 Task: Use the formula "MAKEARRAY" in spreadsheet "Project portfolio".
Action: Mouse moved to (748, 88)
Screenshot: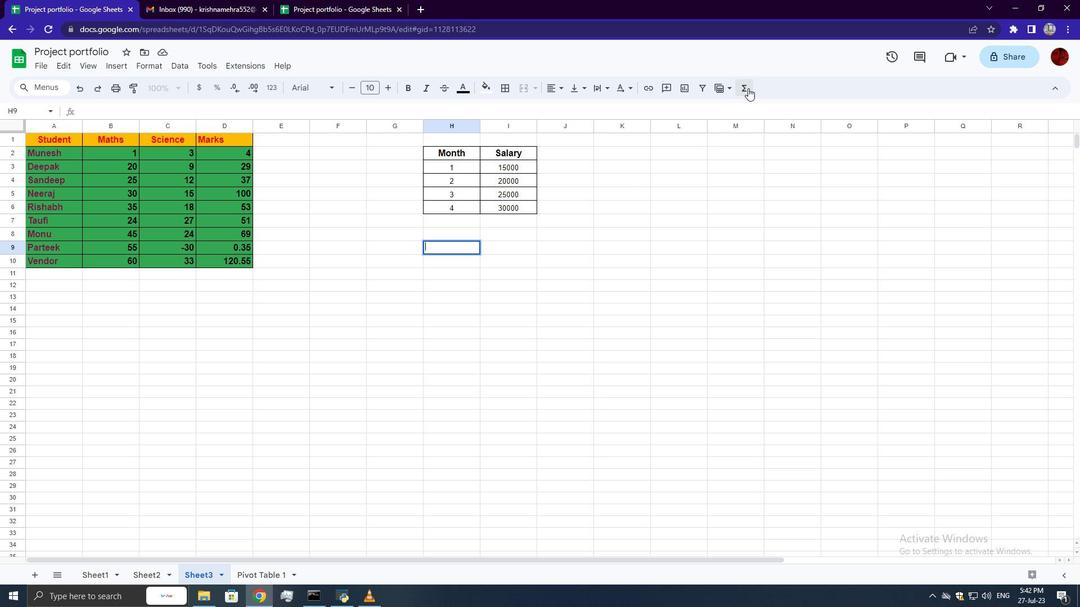 
Action: Mouse pressed left at (748, 88)
Screenshot: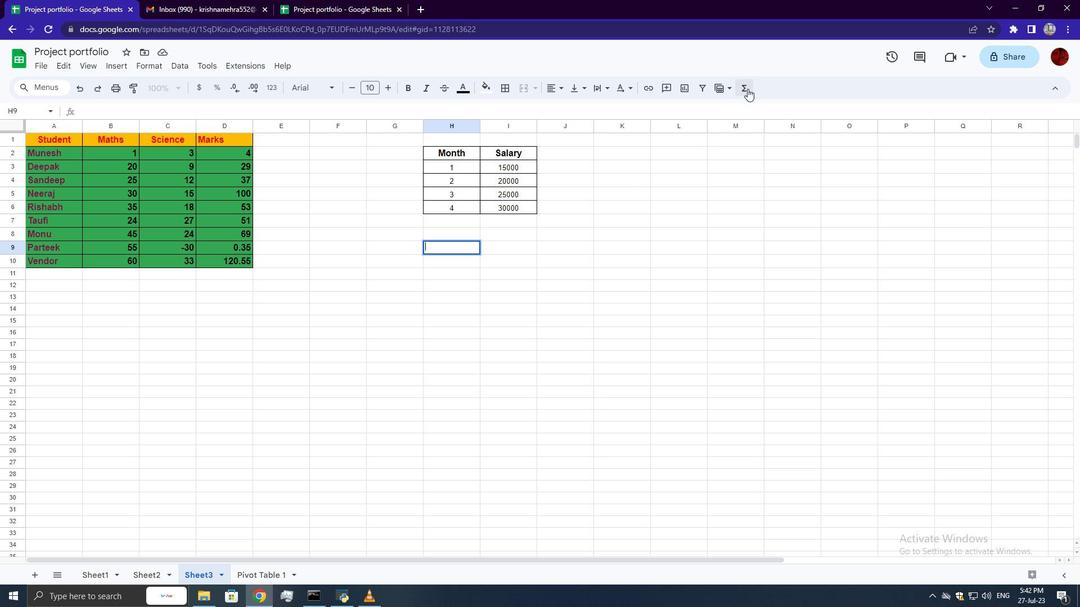 
Action: Mouse moved to (919, 203)
Screenshot: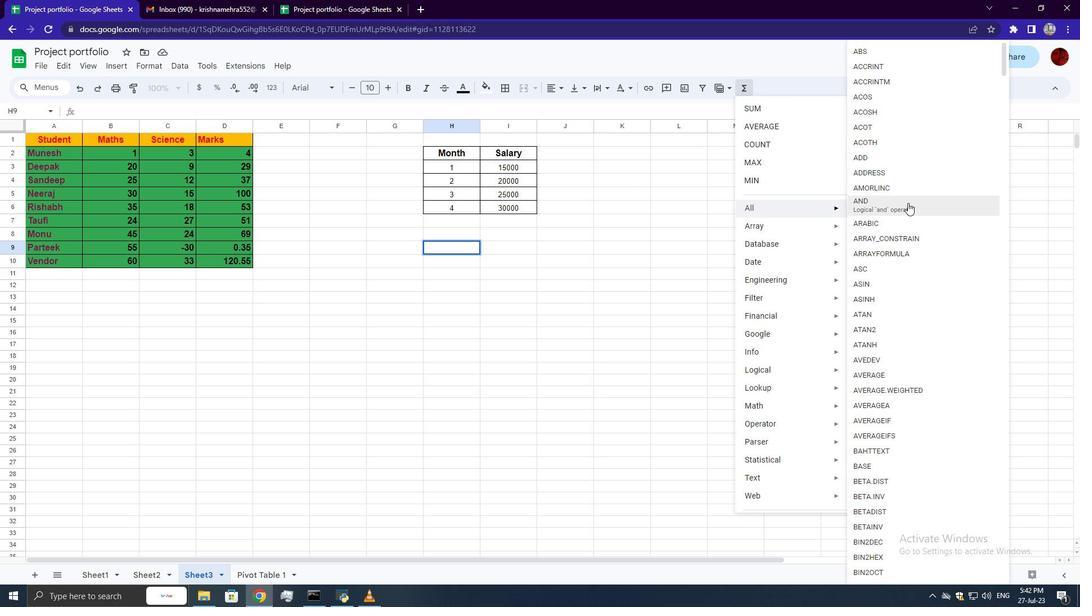 
Action: Mouse scrolled (919, 202) with delta (0, 0)
Screenshot: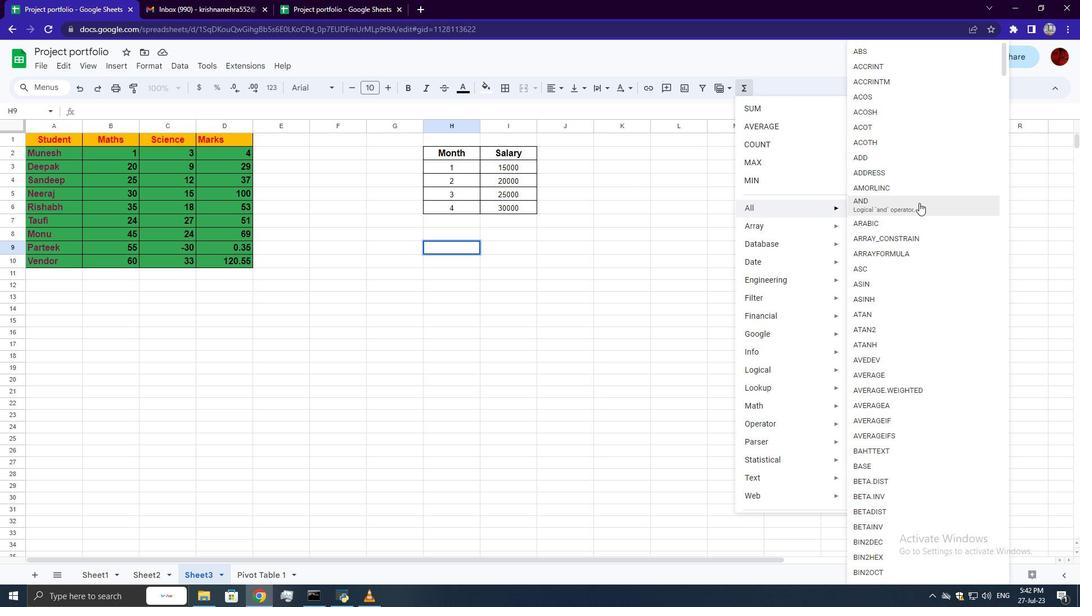 
Action: Mouse scrolled (919, 202) with delta (0, 0)
Screenshot: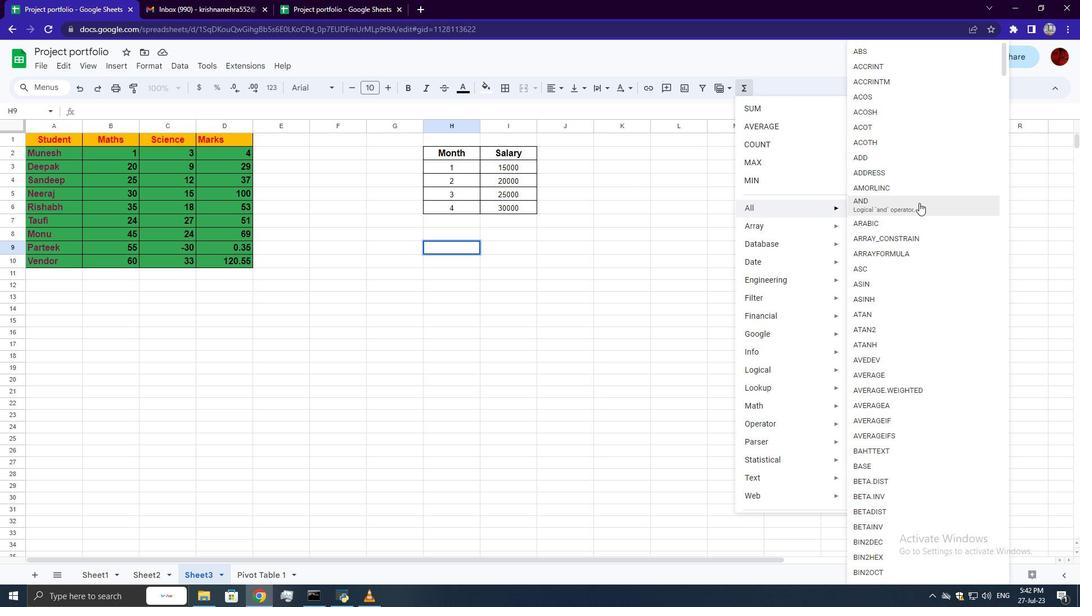 
Action: Mouse scrolled (919, 202) with delta (0, 0)
Screenshot: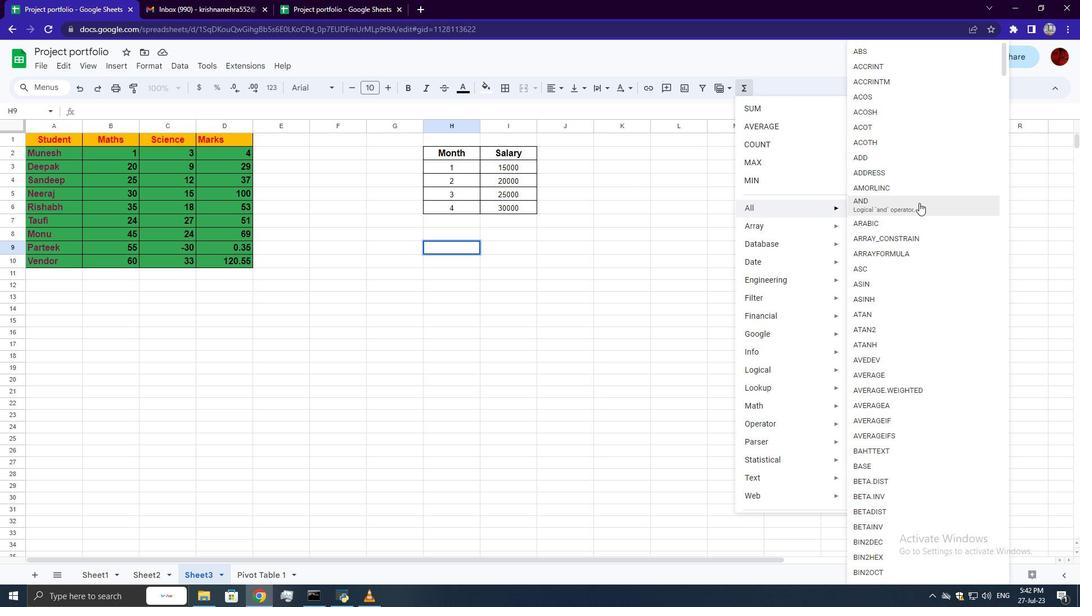 
Action: Mouse scrolled (919, 202) with delta (0, 0)
Screenshot: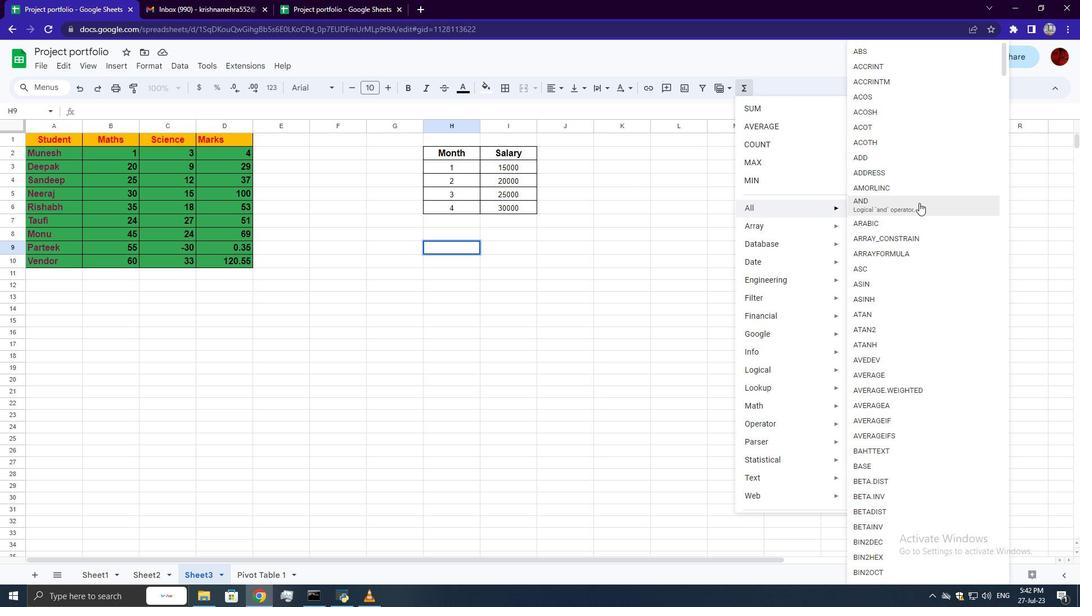 
Action: Mouse scrolled (919, 202) with delta (0, 0)
Screenshot: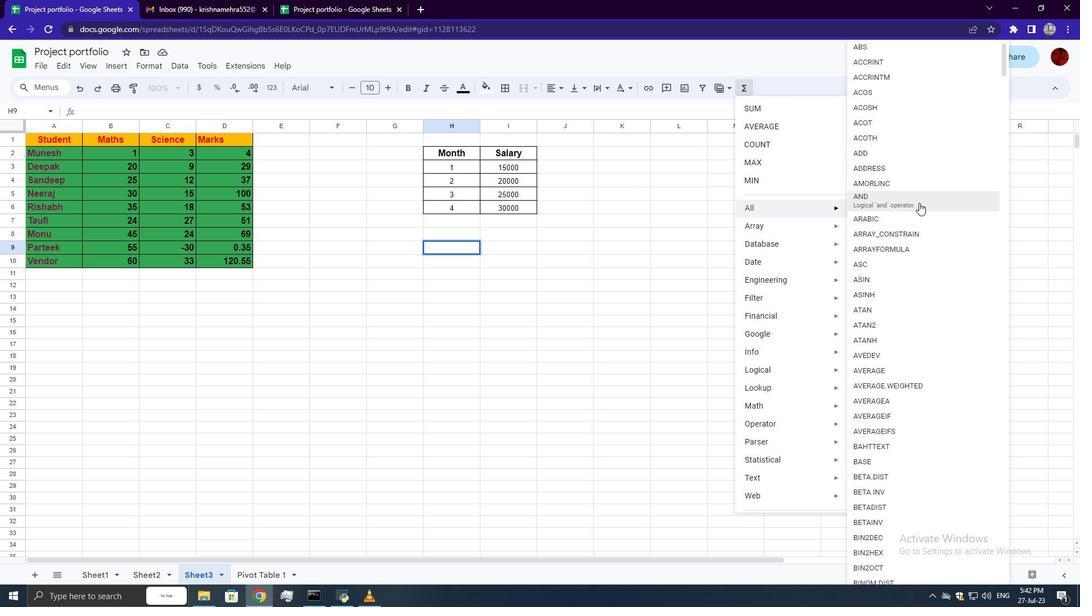 
Action: Mouse scrolled (919, 202) with delta (0, 0)
Screenshot: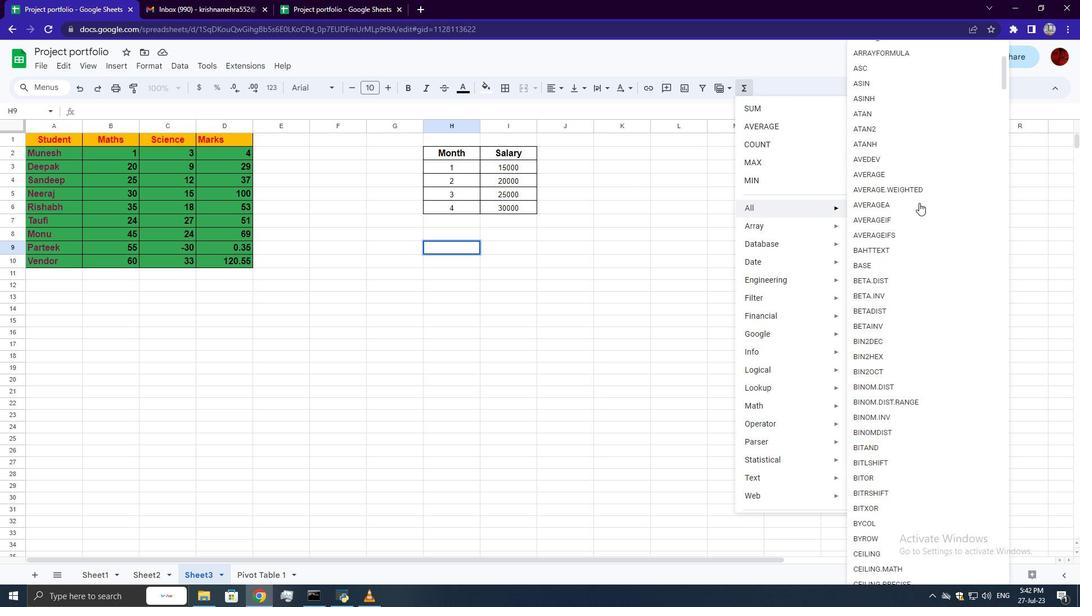 
Action: Mouse scrolled (919, 202) with delta (0, 0)
Screenshot: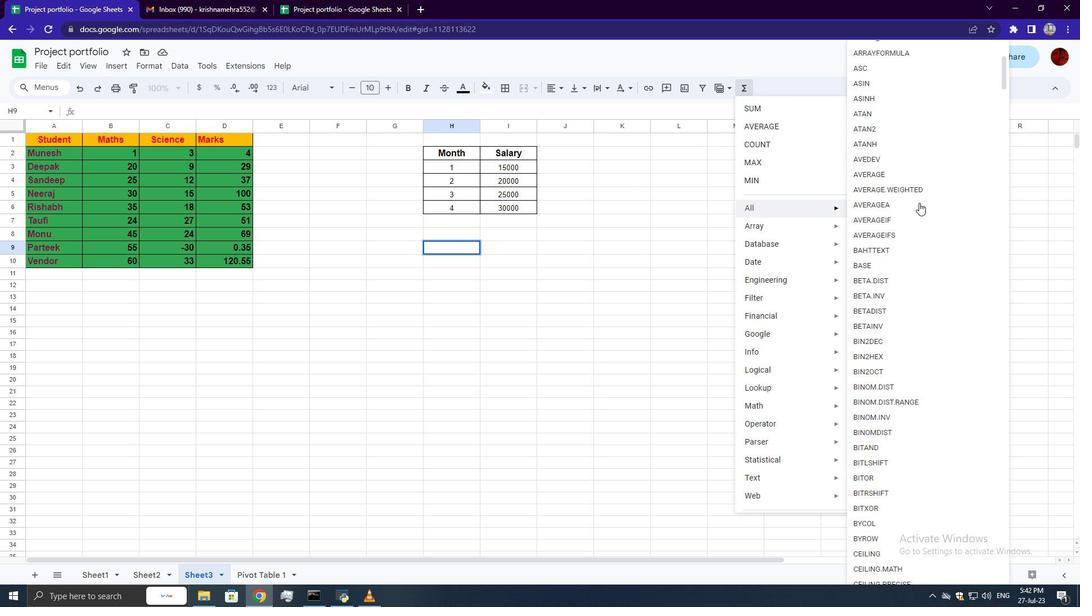 
Action: Mouse moved to (919, 203)
Screenshot: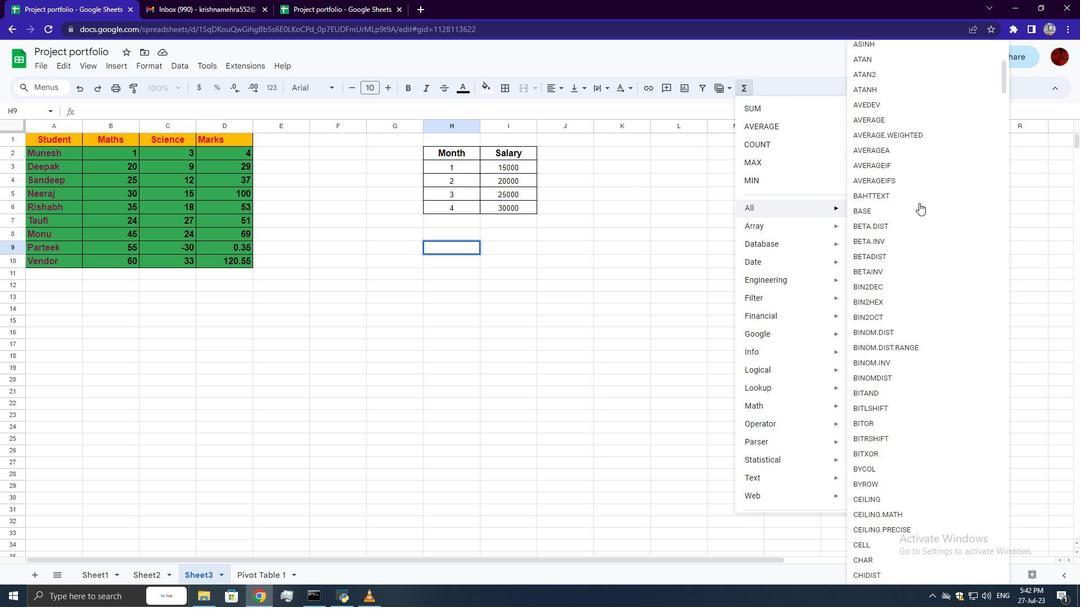 
Action: Mouse scrolled (919, 203) with delta (0, 0)
Screenshot: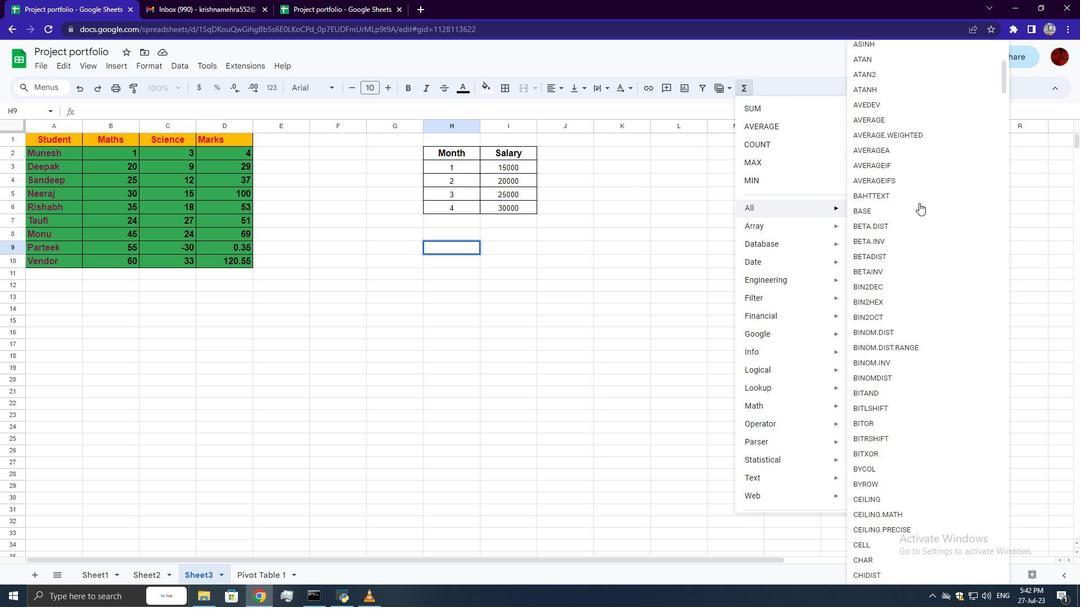 
Action: Mouse scrolled (919, 203) with delta (0, 0)
Screenshot: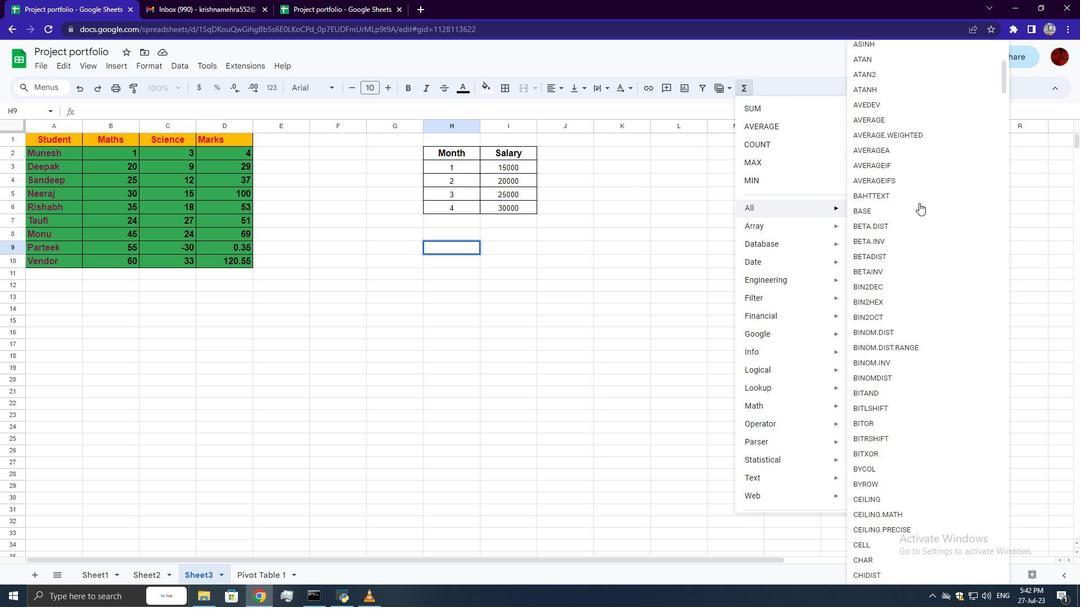 
Action: Mouse scrolled (919, 203) with delta (0, 0)
Screenshot: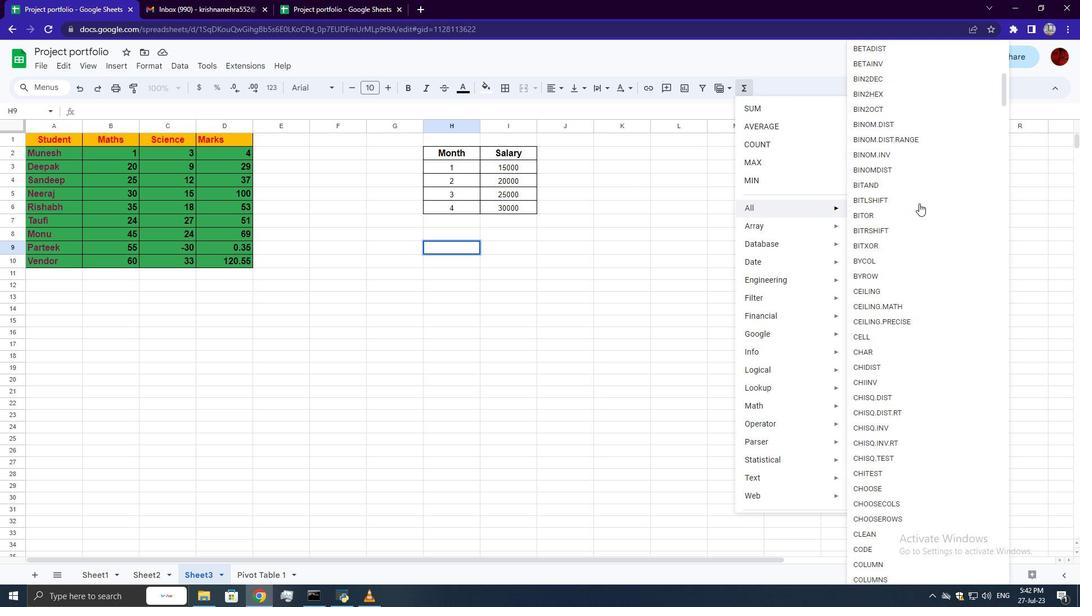 
Action: Mouse scrolled (919, 203) with delta (0, 0)
Screenshot: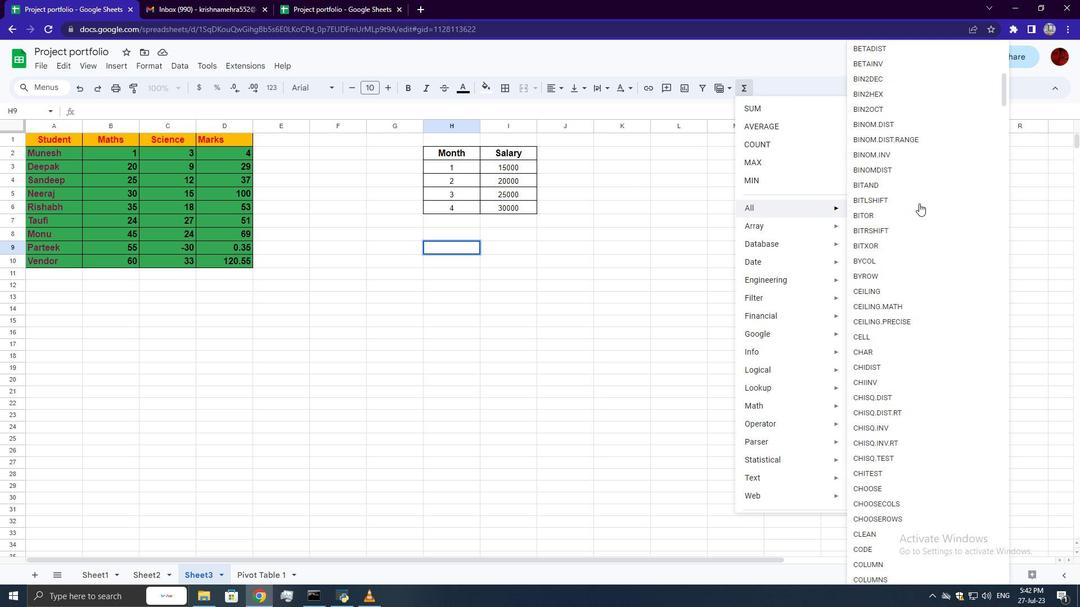 
Action: Mouse scrolled (919, 203) with delta (0, 0)
Screenshot: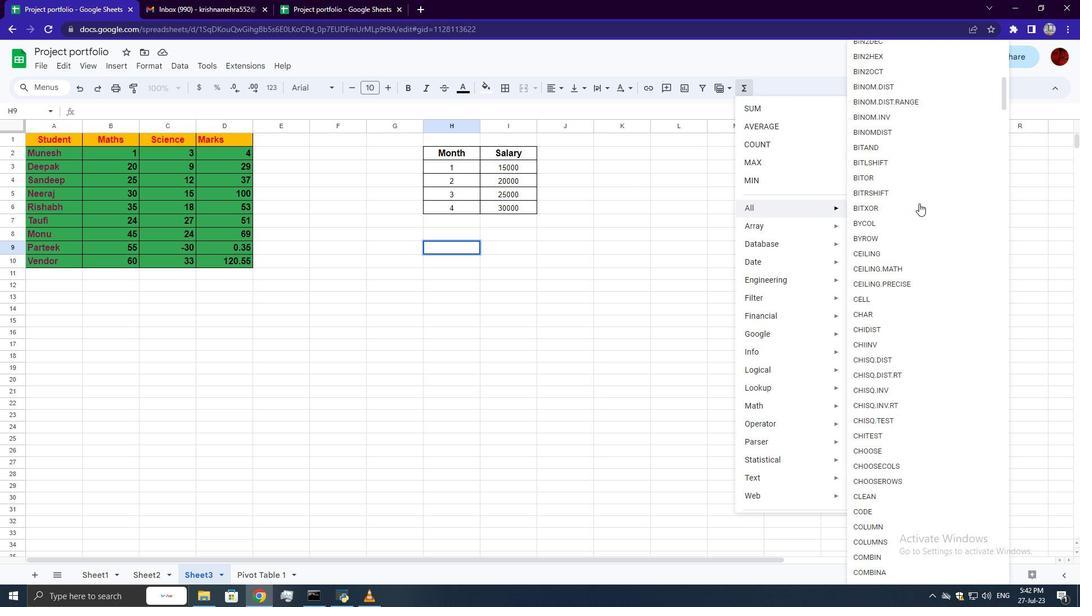 
Action: Mouse scrolled (919, 203) with delta (0, 0)
Screenshot: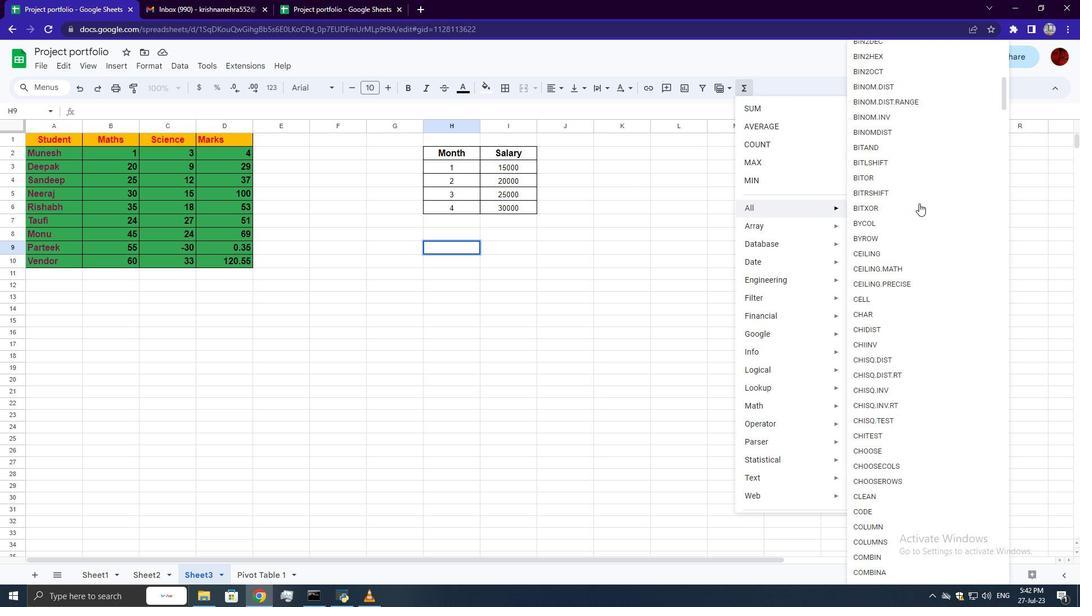 
Action: Mouse scrolled (919, 203) with delta (0, 0)
Screenshot: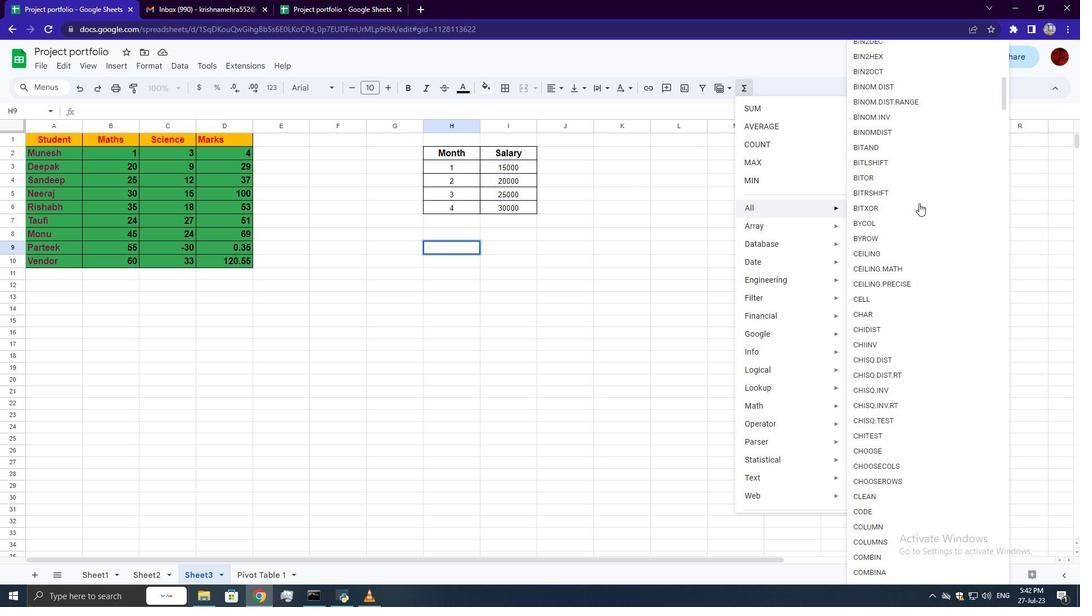 
Action: Mouse scrolled (919, 203) with delta (0, 0)
Screenshot: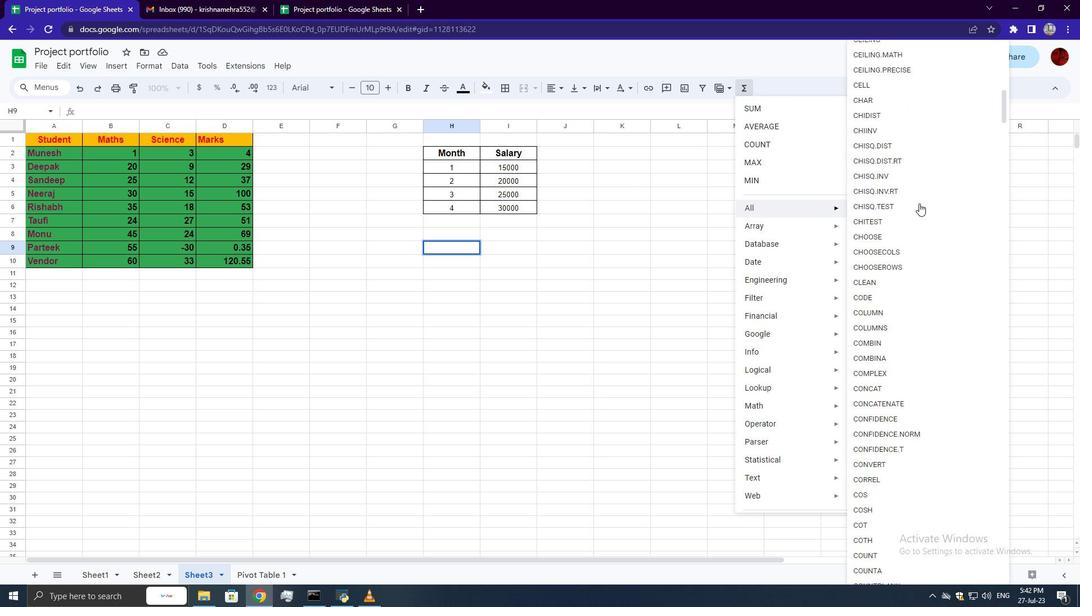 
Action: Mouse scrolled (919, 203) with delta (0, 0)
Screenshot: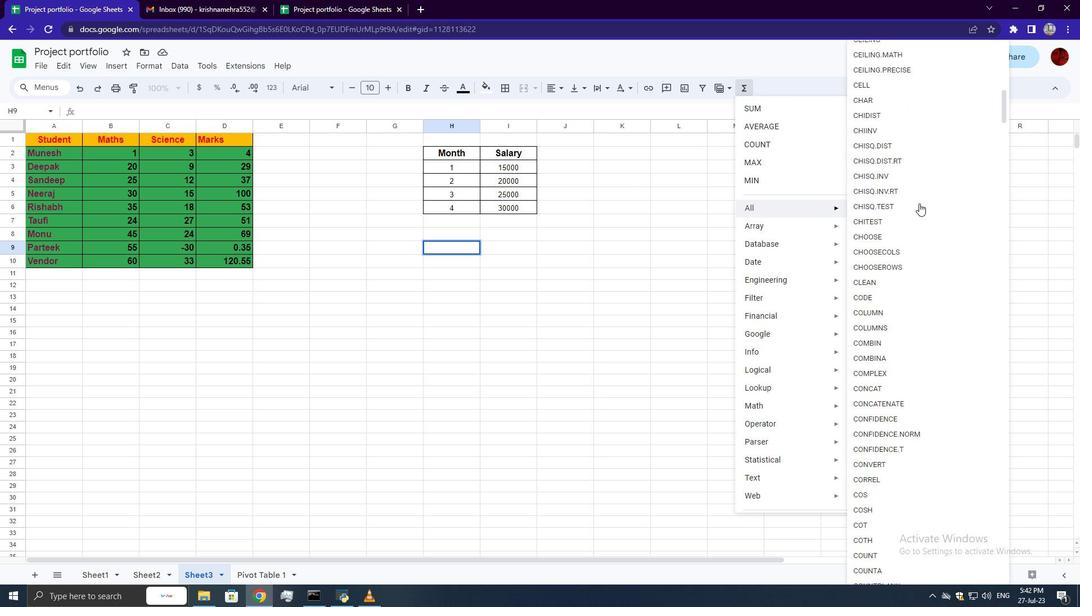 
Action: Mouse scrolled (919, 203) with delta (0, 0)
Screenshot: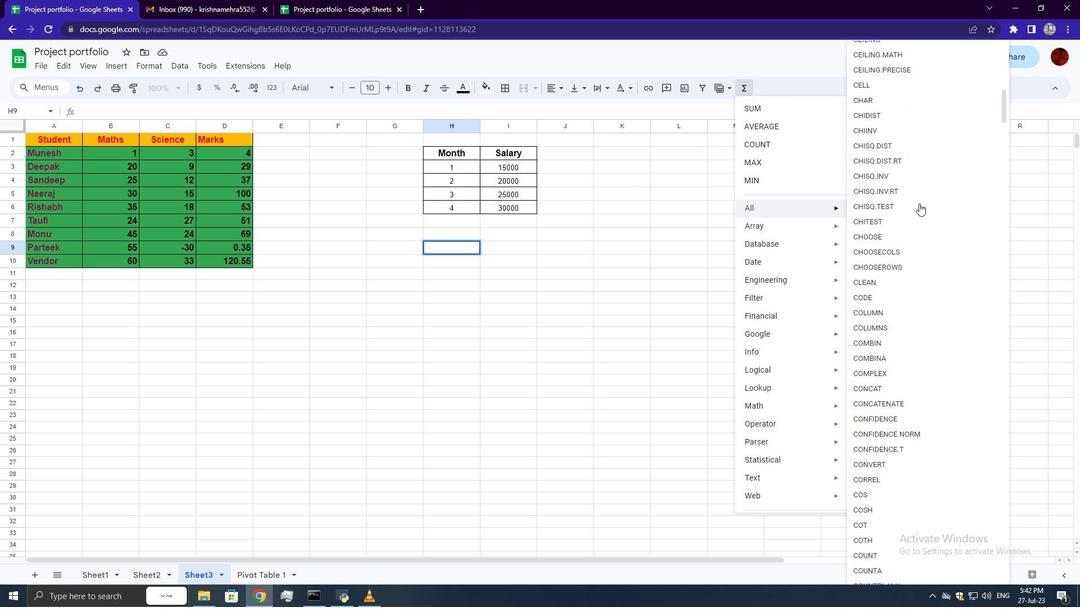 
Action: Mouse scrolled (919, 203) with delta (0, 0)
Screenshot: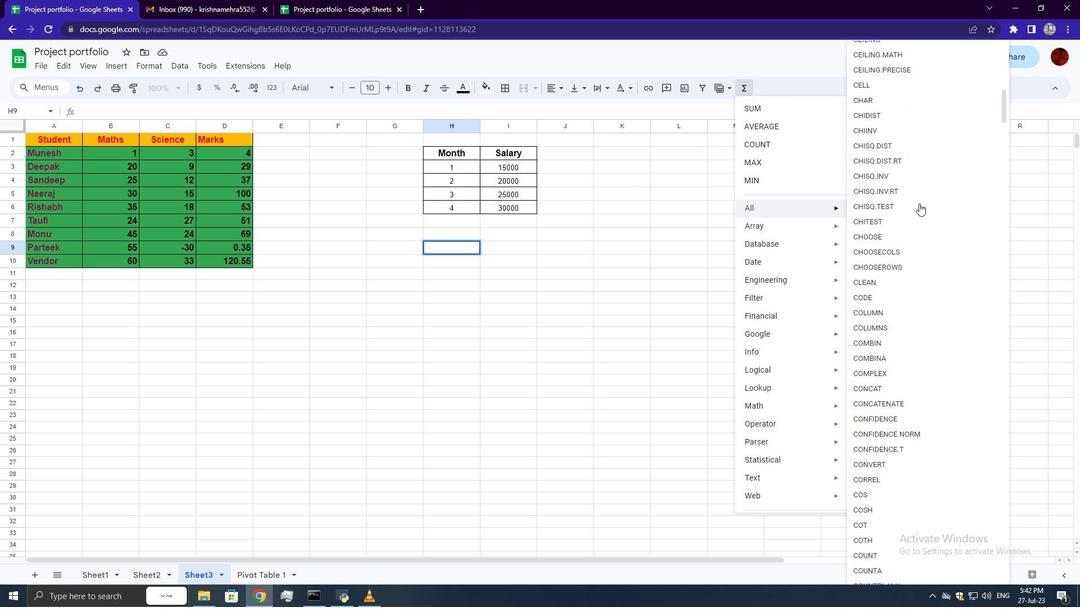 
Action: Mouse scrolled (919, 203) with delta (0, 0)
Screenshot: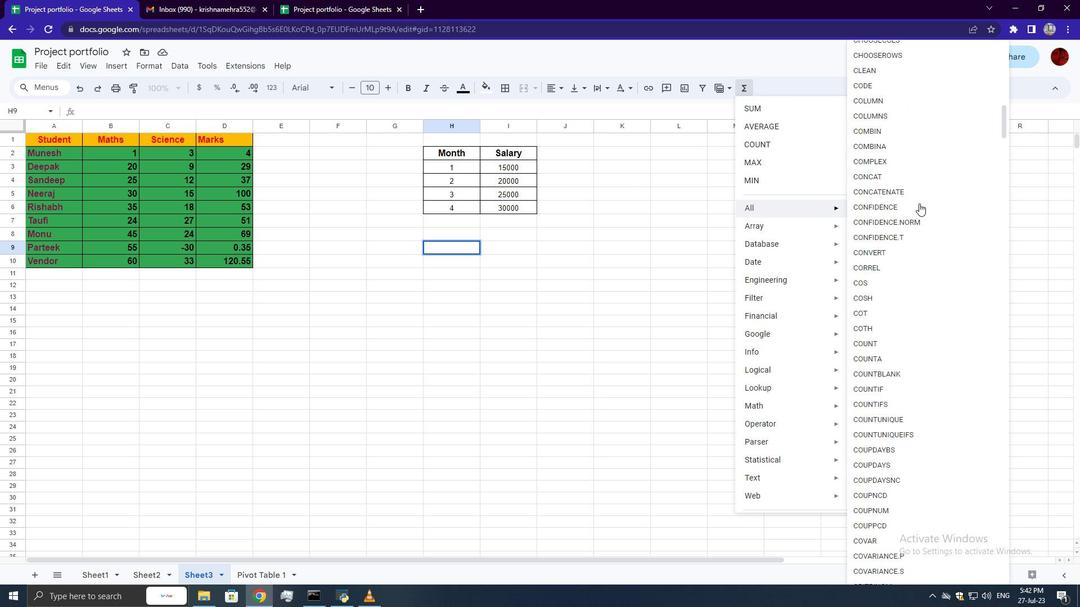 
Action: Mouse scrolled (919, 203) with delta (0, 0)
Screenshot: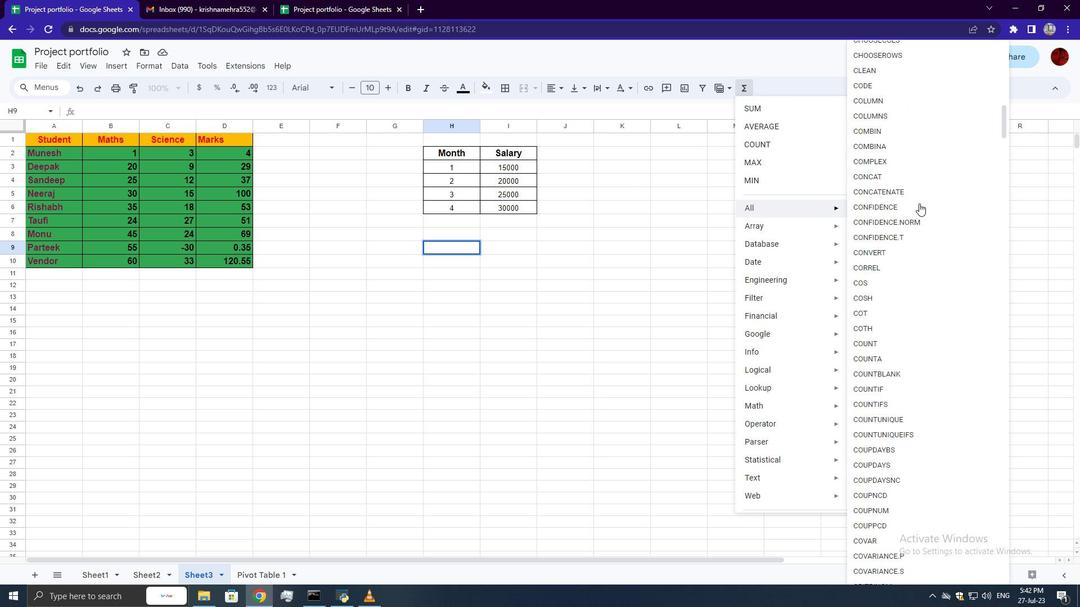 
Action: Mouse scrolled (919, 203) with delta (0, 0)
Screenshot: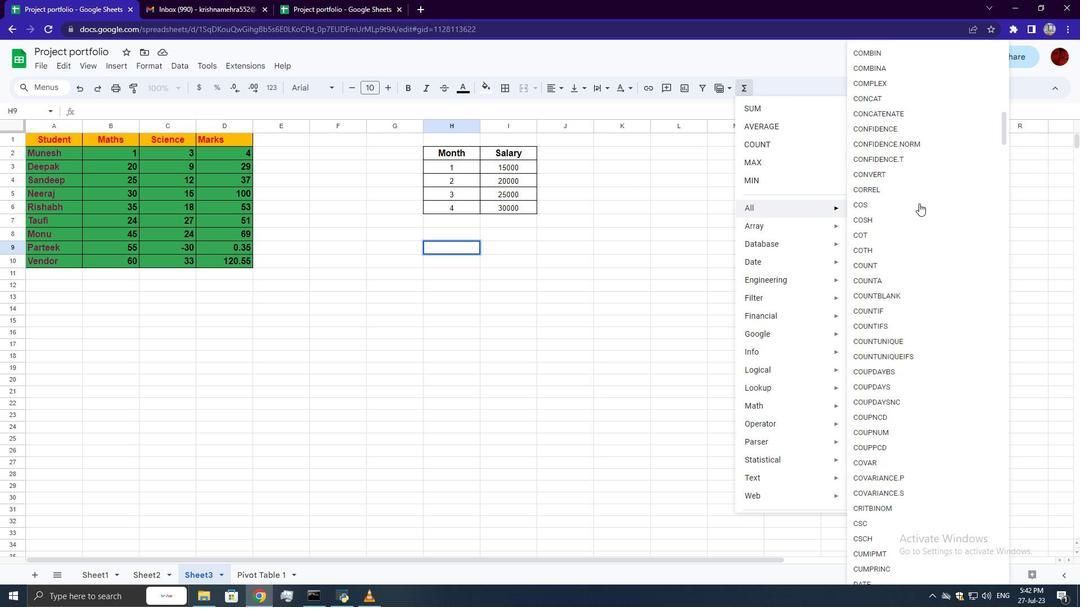 
Action: Mouse scrolled (919, 203) with delta (0, 0)
Screenshot: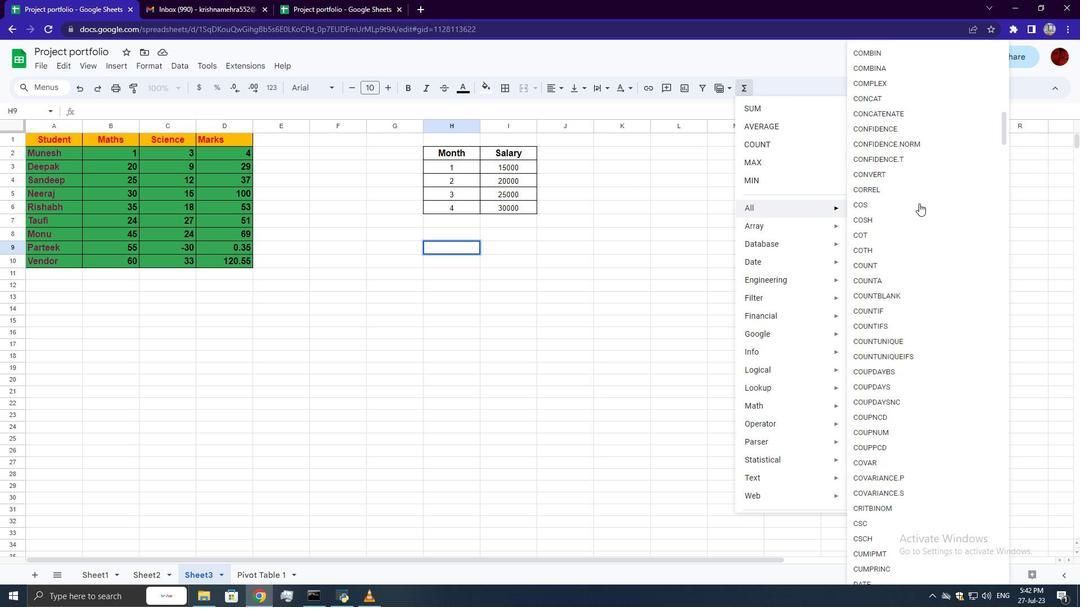 
Action: Mouse scrolled (919, 203) with delta (0, 0)
Screenshot: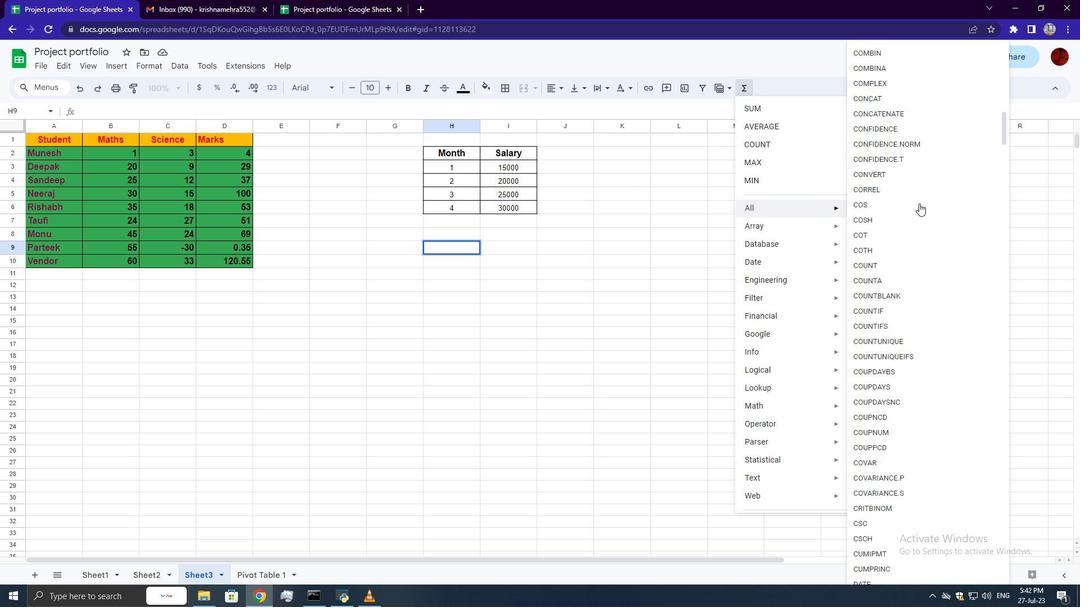 
Action: Mouse scrolled (919, 203) with delta (0, 0)
Screenshot: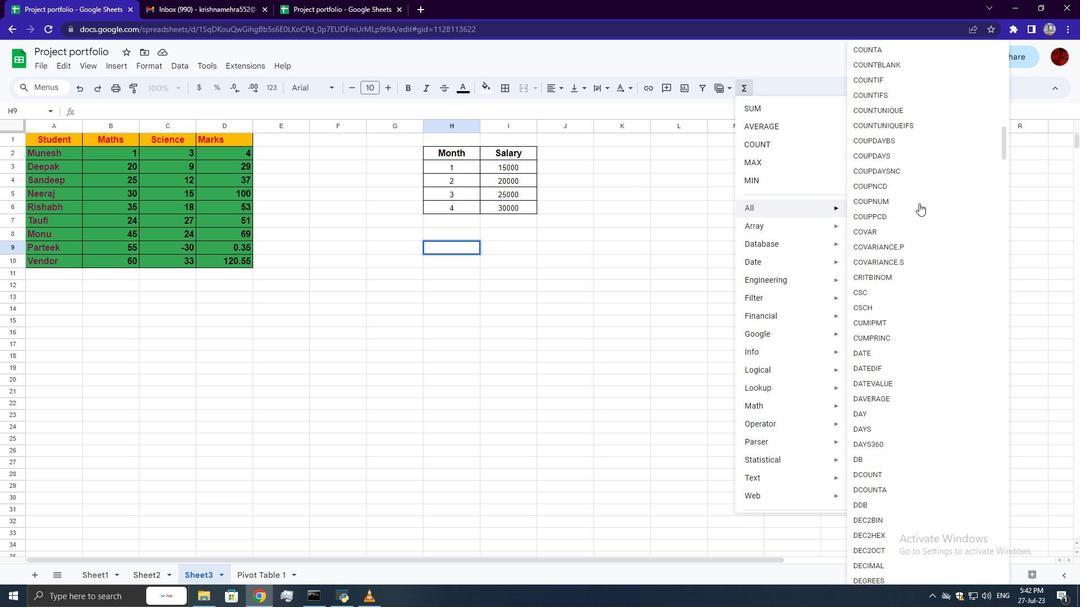 
Action: Mouse scrolled (919, 203) with delta (0, 0)
Screenshot: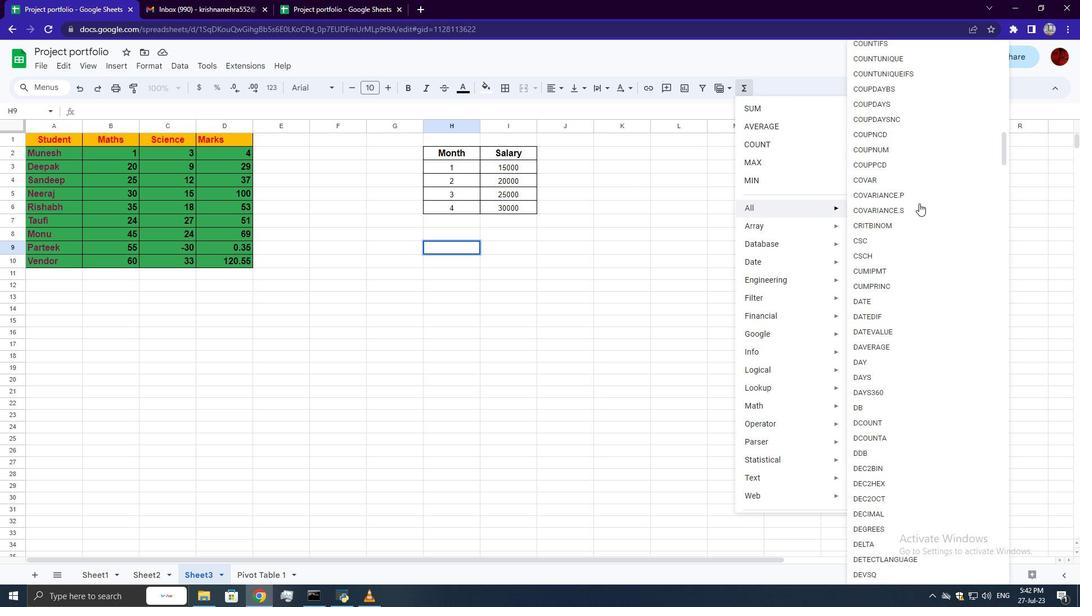 
Action: Mouse scrolled (919, 203) with delta (0, 0)
Screenshot: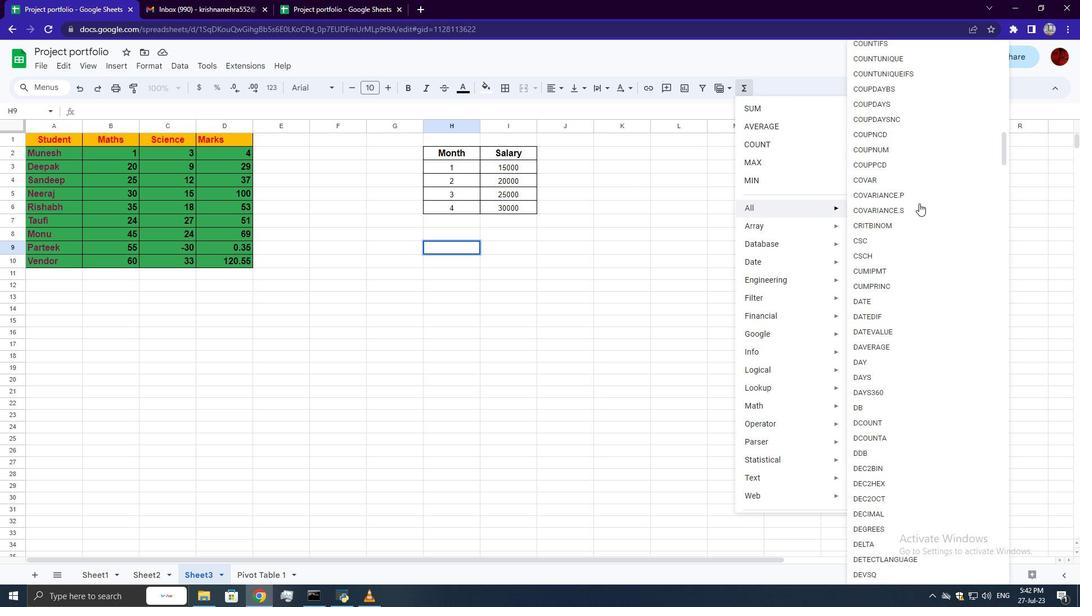 
Action: Mouse scrolled (919, 203) with delta (0, 0)
Screenshot: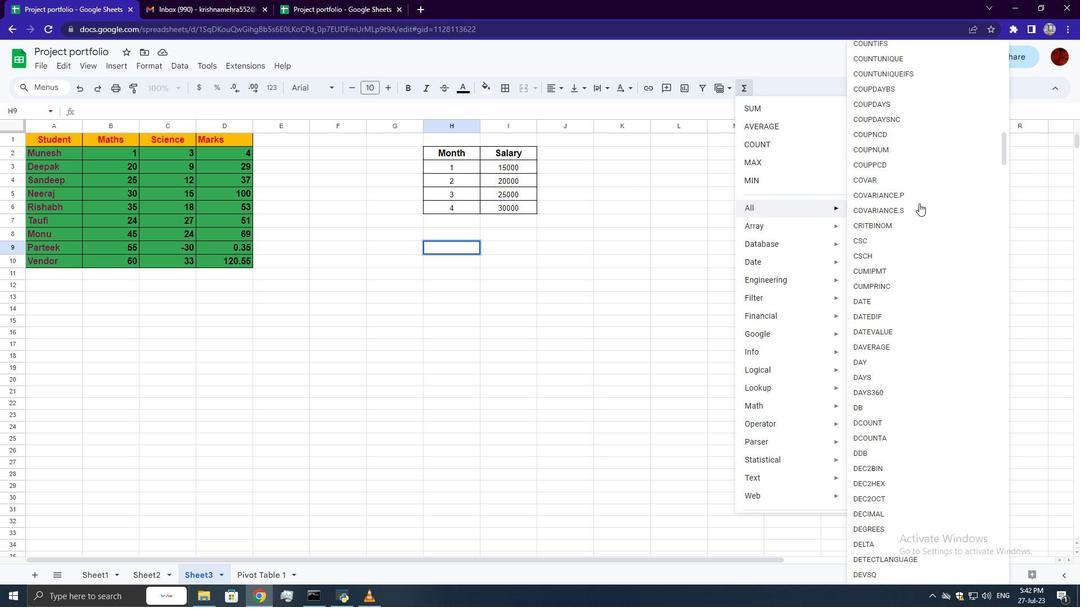 
Action: Mouse scrolled (919, 203) with delta (0, 0)
Screenshot: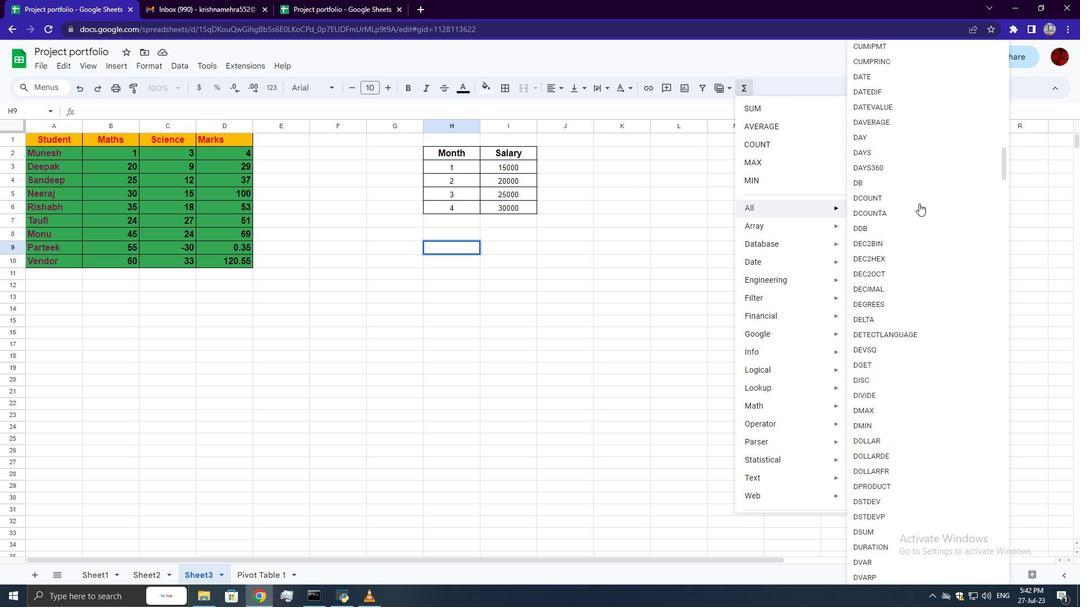 
Action: Mouse scrolled (919, 203) with delta (0, 0)
Screenshot: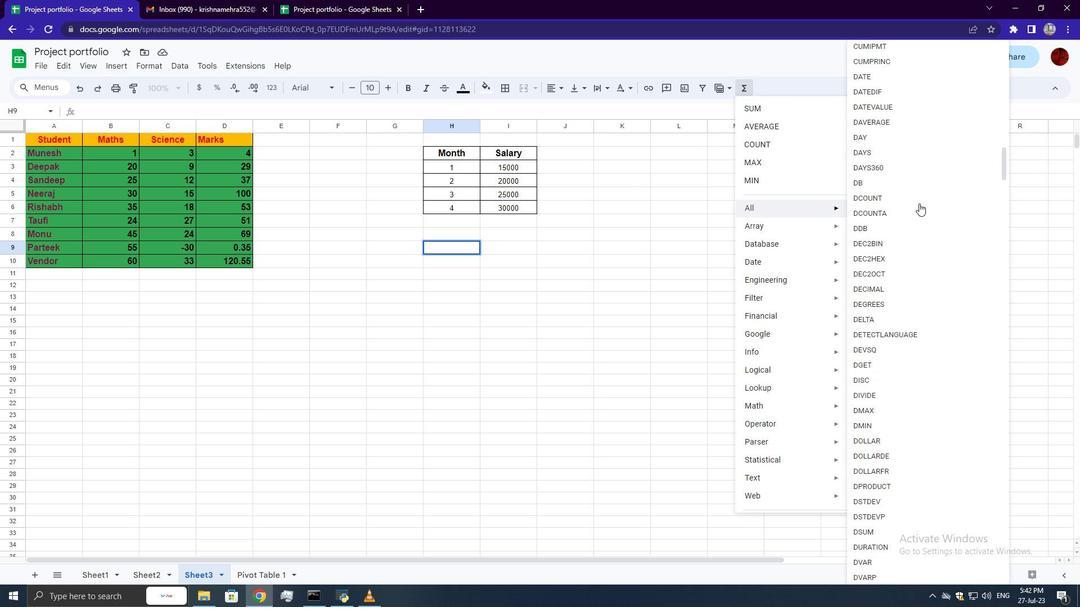 
Action: Mouse scrolled (919, 203) with delta (0, 0)
Screenshot: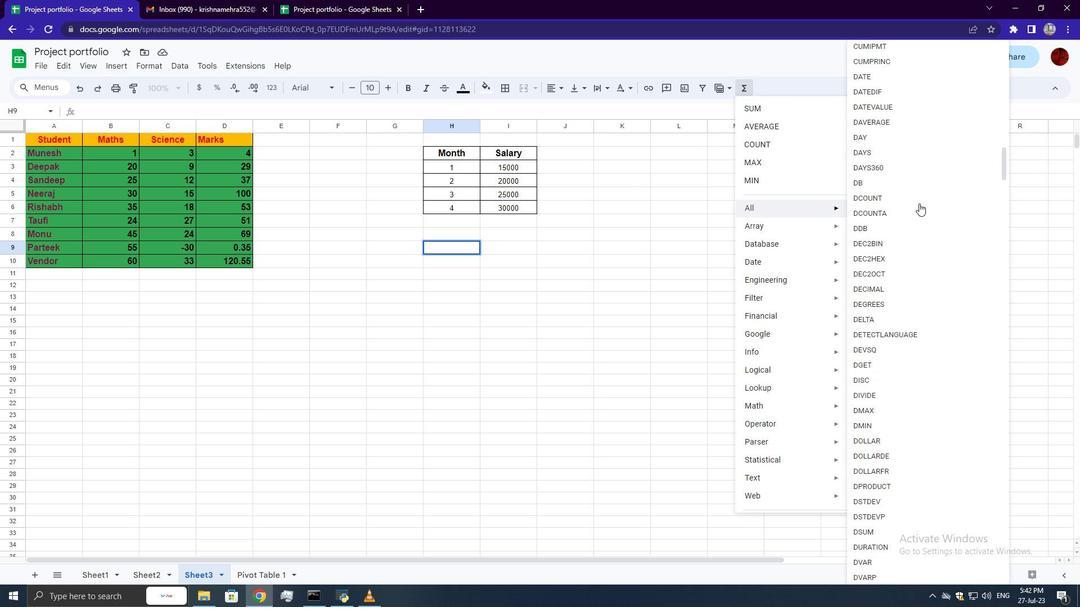 
Action: Mouse scrolled (919, 203) with delta (0, 0)
Screenshot: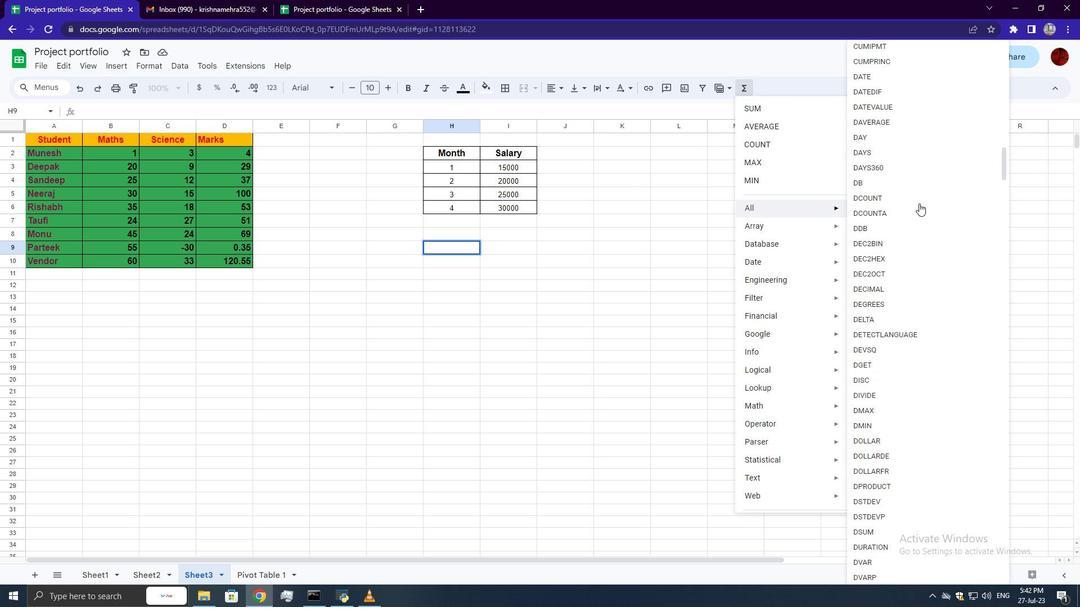 
Action: Mouse scrolled (919, 203) with delta (0, 0)
Screenshot: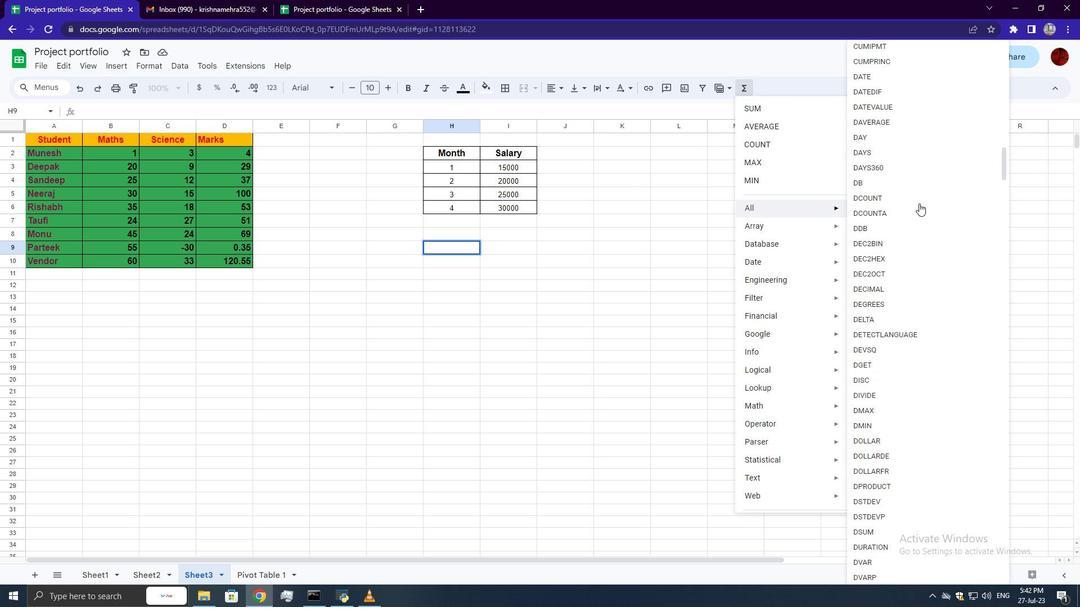 
Action: Mouse scrolled (919, 203) with delta (0, 0)
Screenshot: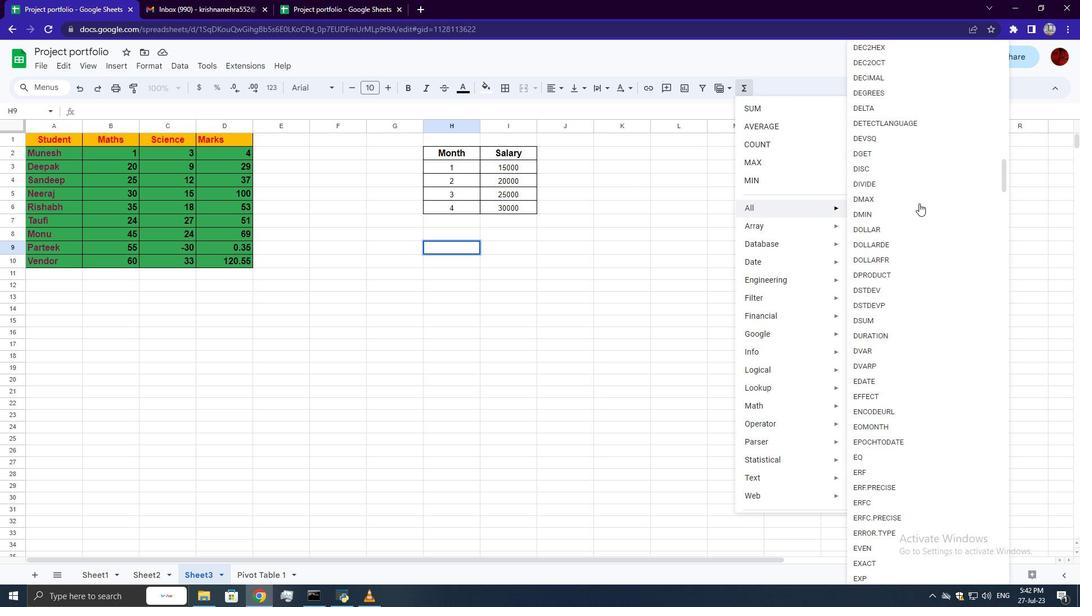 
Action: Mouse scrolled (919, 203) with delta (0, 0)
Screenshot: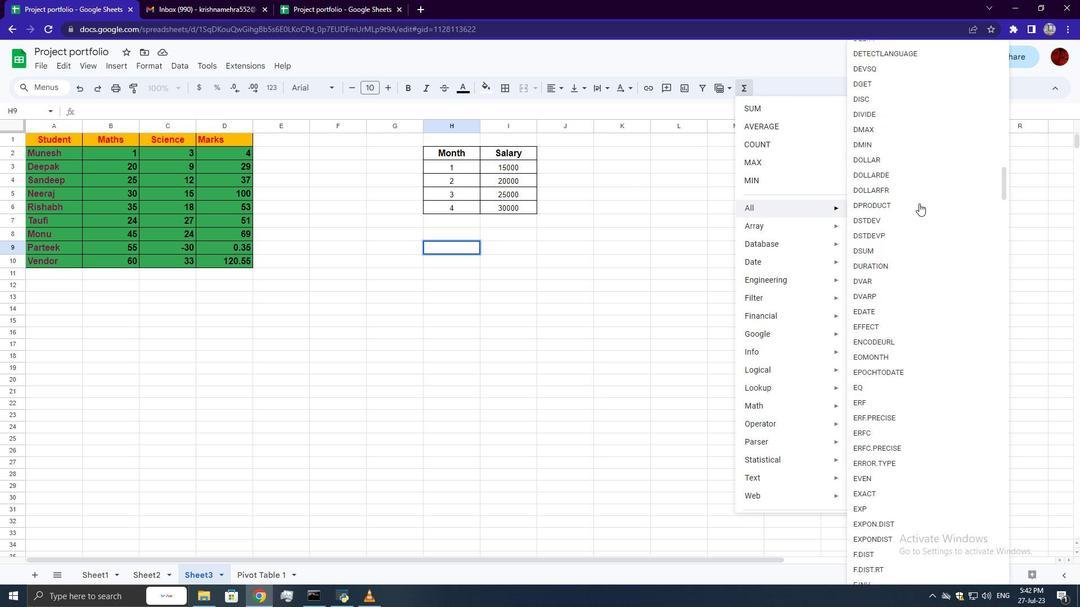 
Action: Mouse scrolled (919, 203) with delta (0, 0)
Screenshot: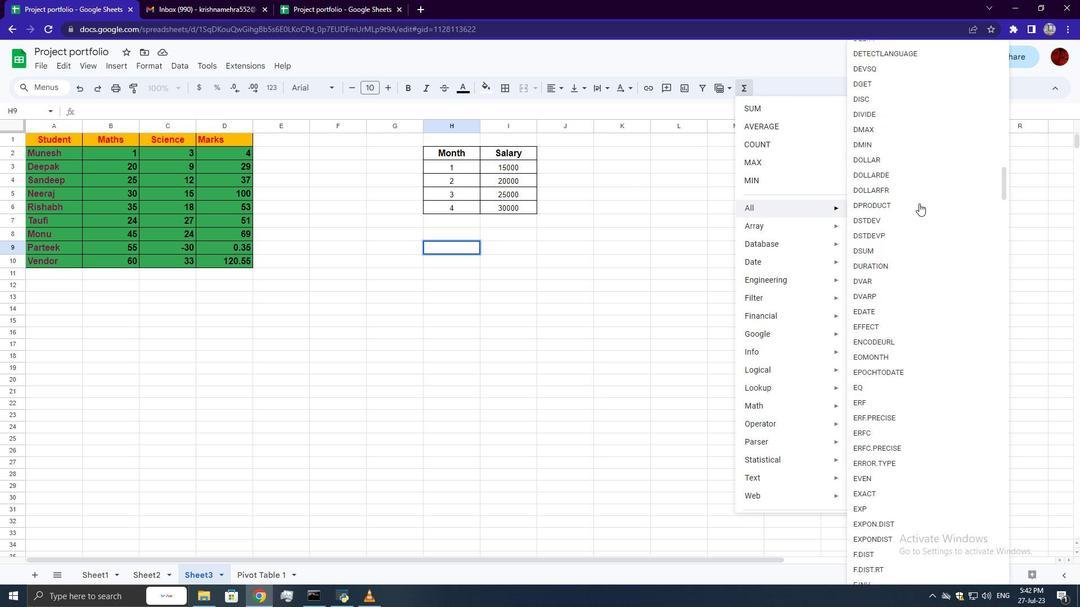 
Action: Mouse scrolled (919, 203) with delta (0, 0)
Screenshot: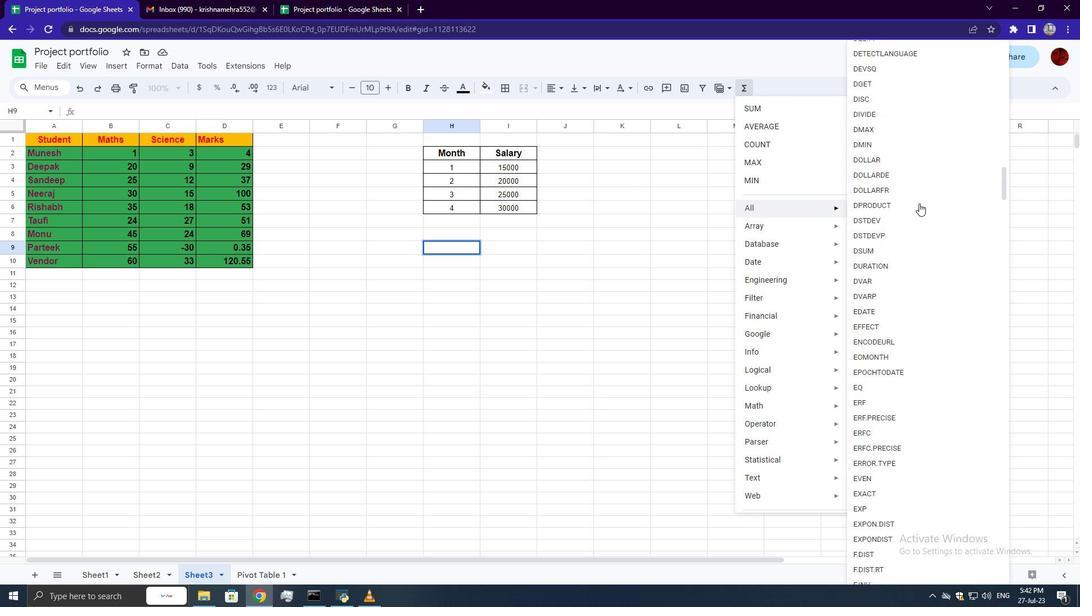 
Action: Mouse scrolled (919, 203) with delta (0, 0)
Screenshot: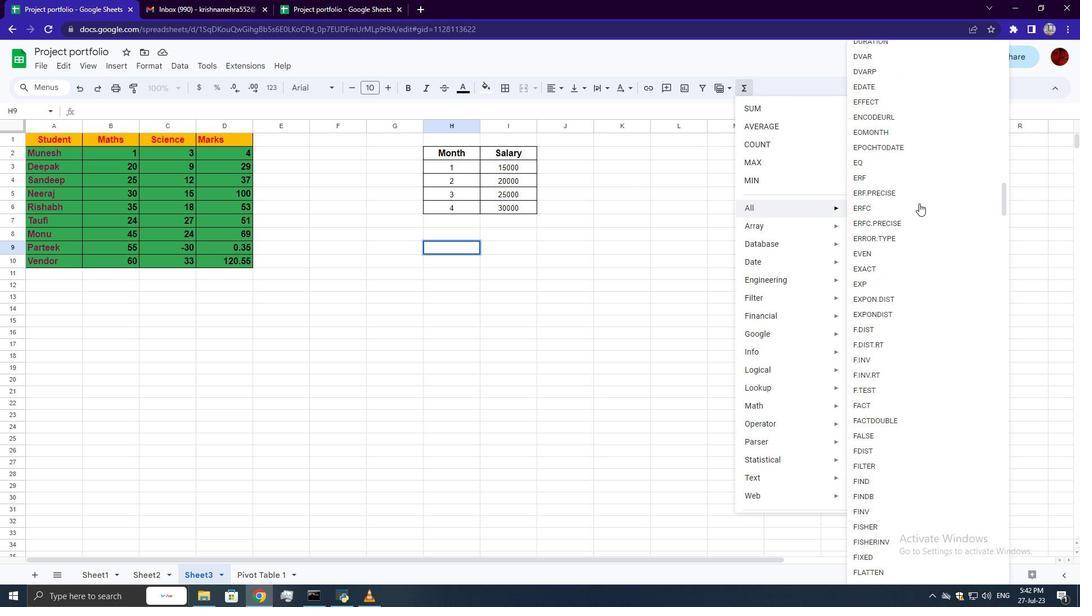 
Action: Mouse scrolled (919, 203) with delta (0, 0)
Screenshot: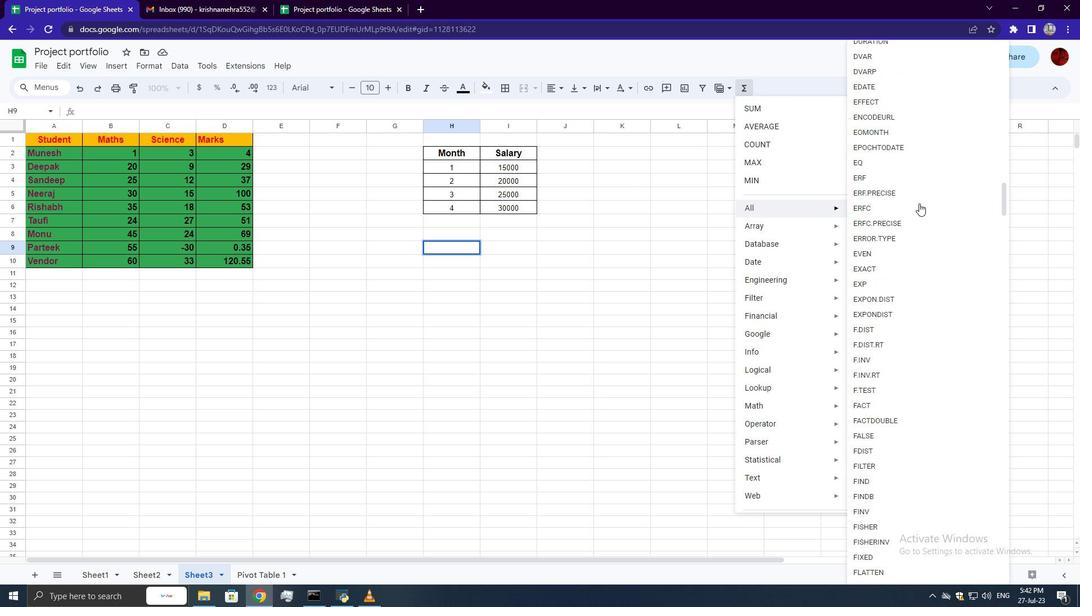 
Action: Mouse scrolled (919, 203) with delta (0, 0)
Screenshot: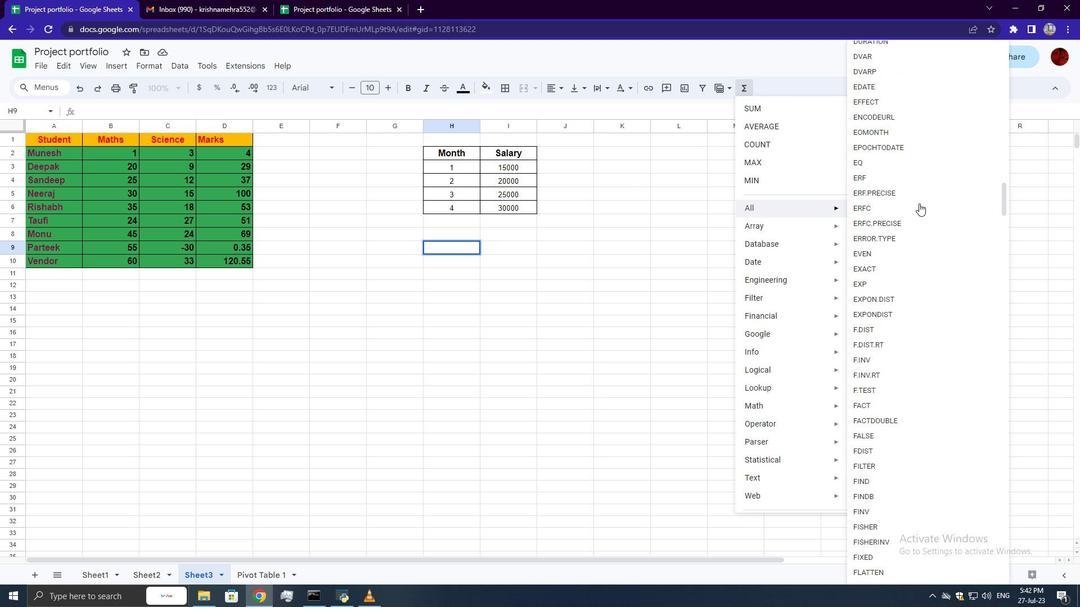 
Action: Mouse scrolled (919, 203) with delta (0, 0)
Screenshot: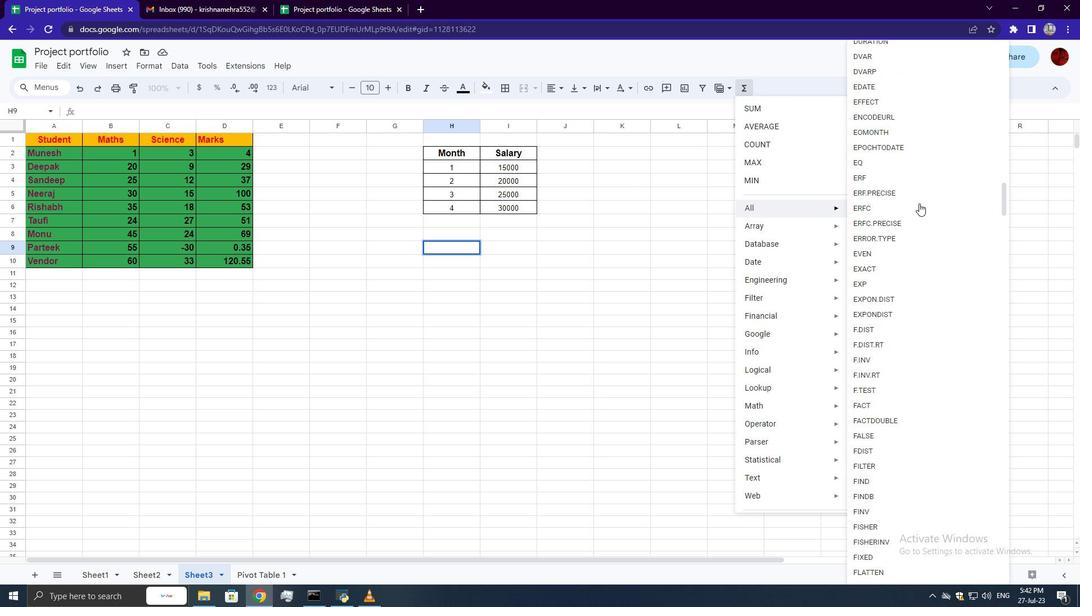 
Action: Mouse scrolled (919, 203) with delta (0, 0)
Screenshot: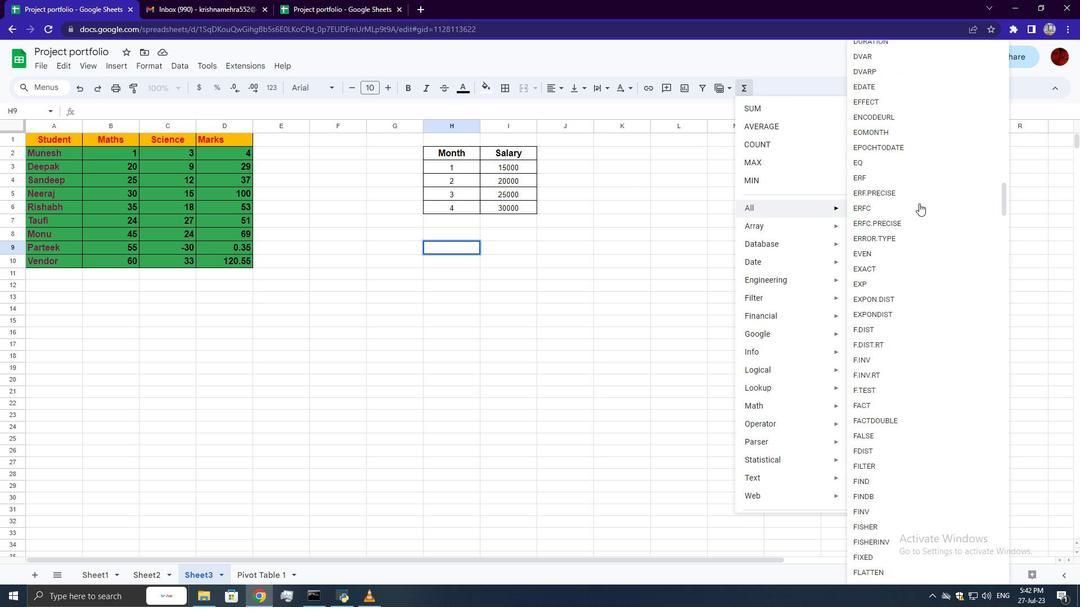 
Action: Mouse scrolled (919, 203) with delta (0, 0)
Screenshot: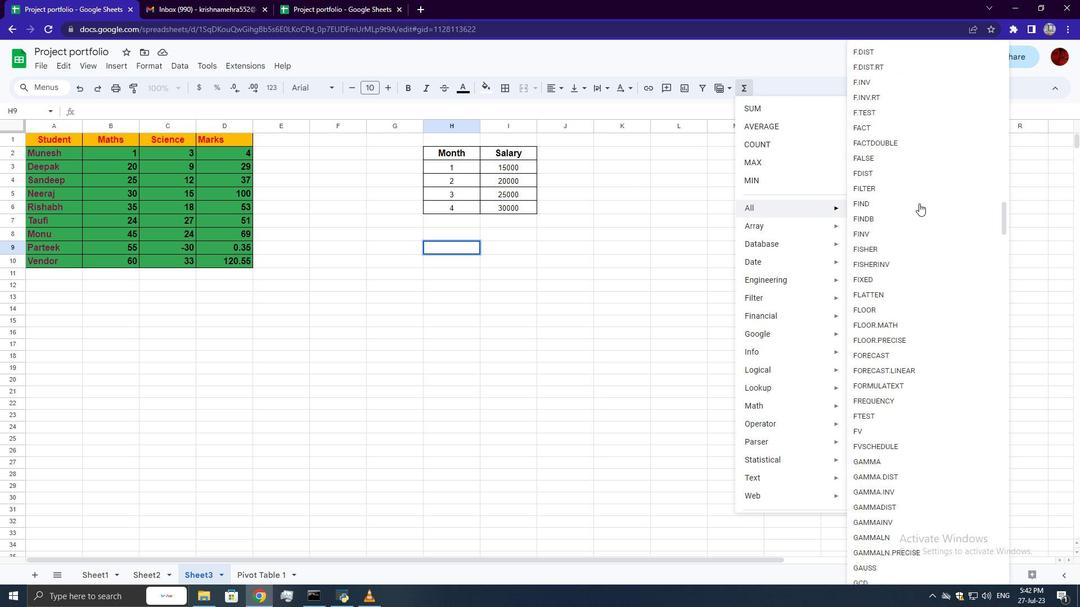 
Action: Mouse scrolled (919, 203) with delta (0, 0)
Screenshot: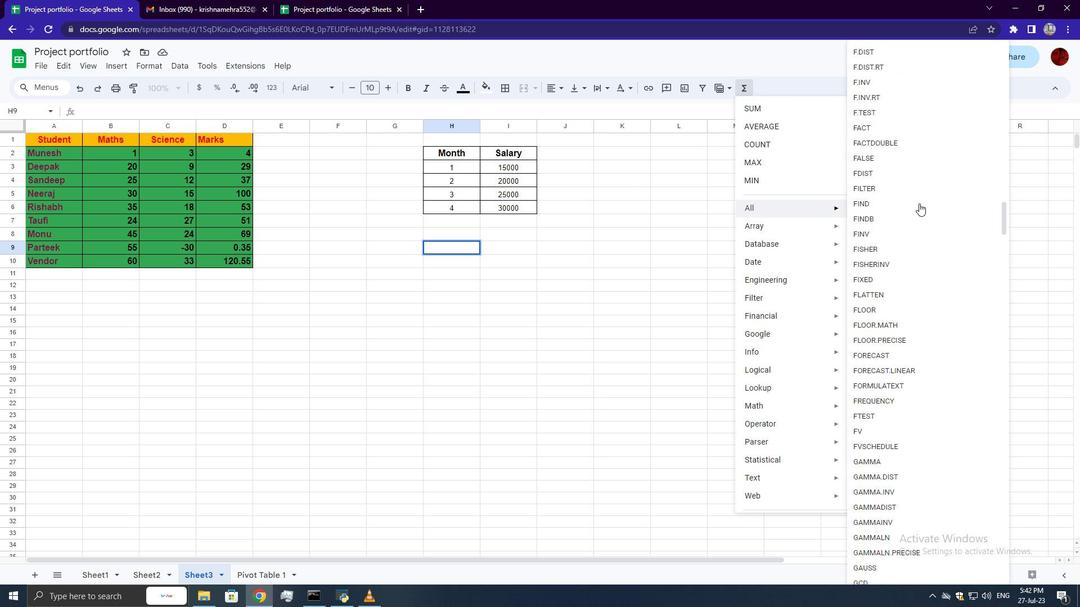 
Action: Mouse scrolled (919, 203) with delta (0, 0)
Screenshot: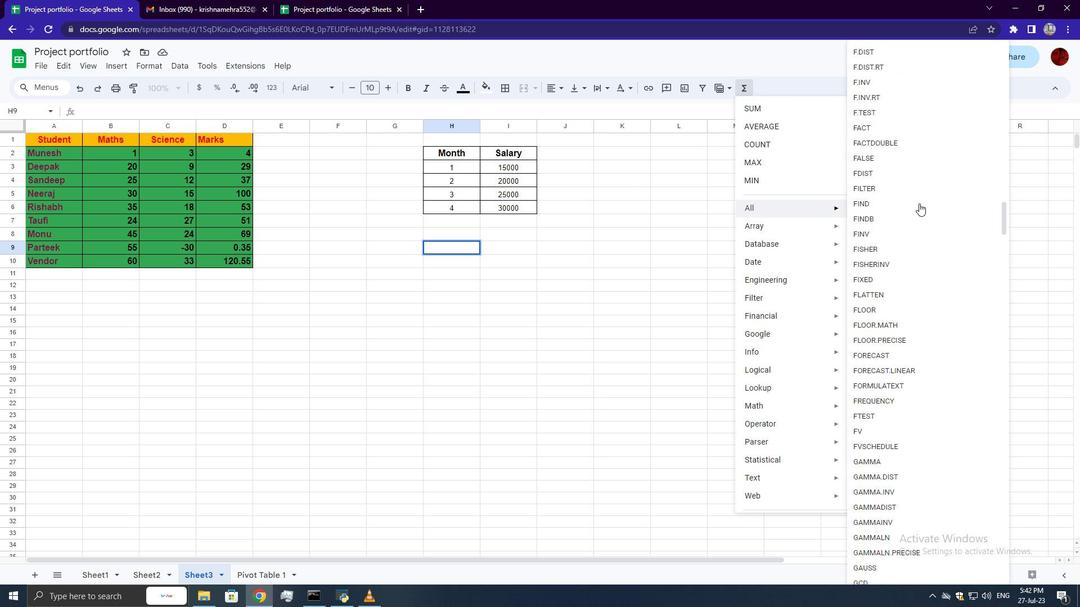 
Action: Mouse scrolled (919, 203) with delta (0, 0)
Screenshot: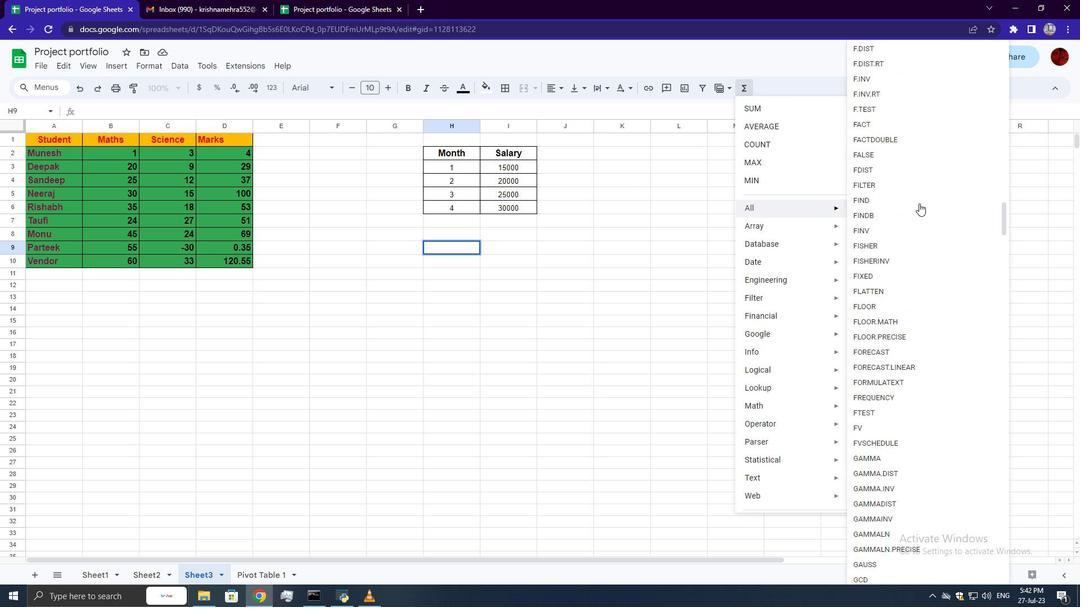 
Action: Mouse scrolled (919, 203) with delta (0, 0)
Screenshot: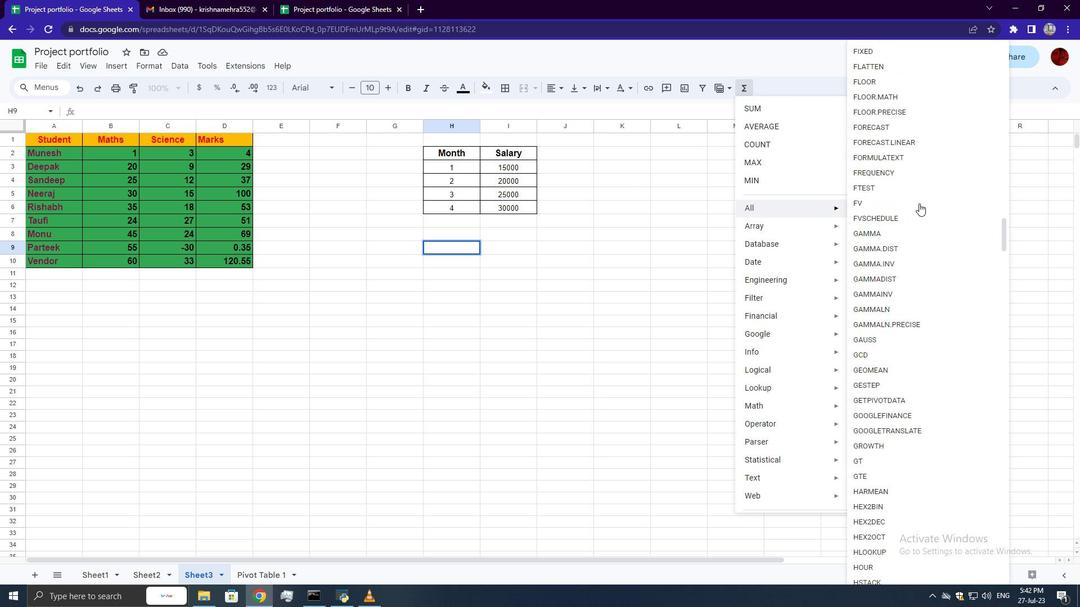 
Action: Mouse scrolled (919, 203) with delta (0, 0)
Screenshot: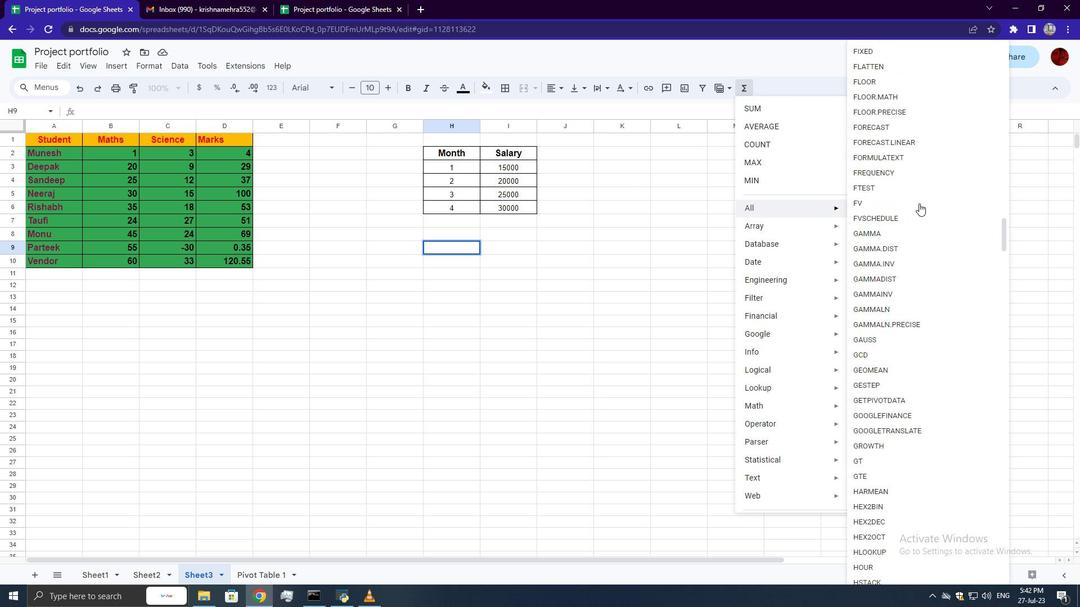 
Action: Mouse scrolled (919, 203) with delta (0, 0)
Screenshot: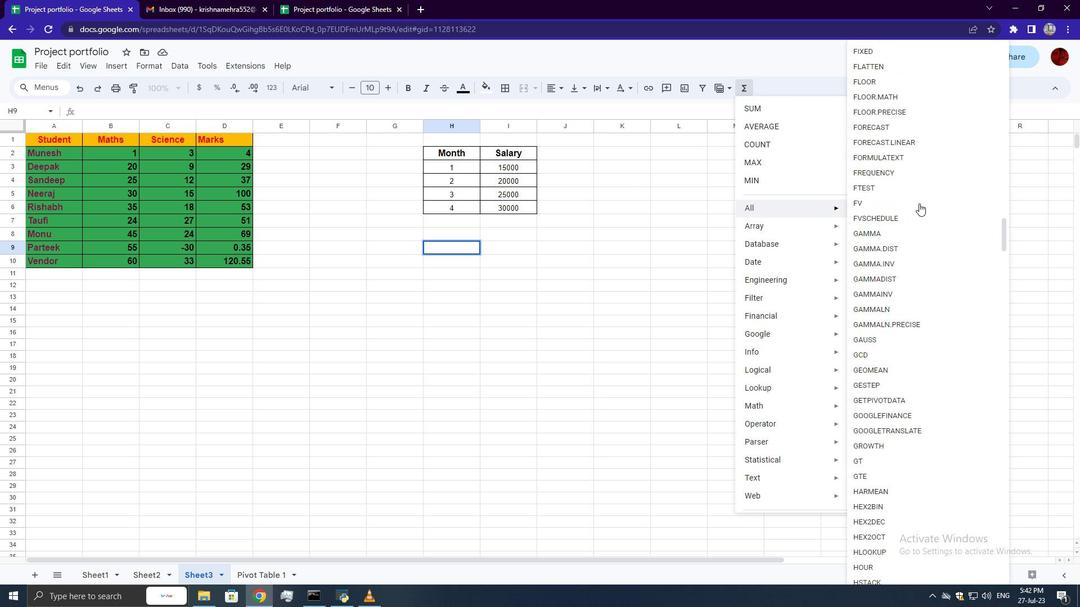 
Action: Mouse scrolled (919, 203) with delta (0, 0)
Screenshot: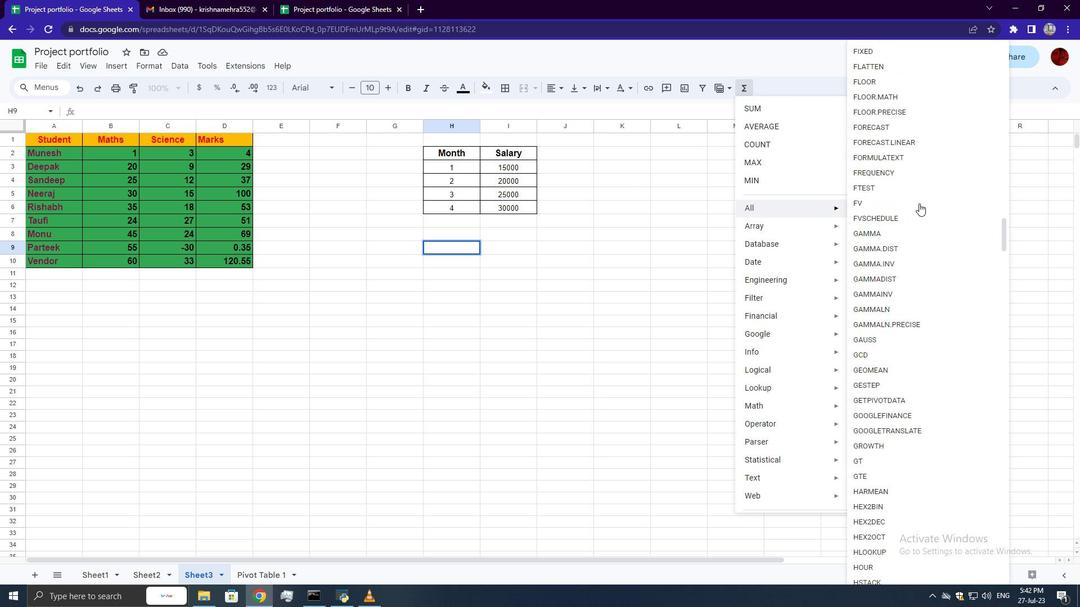 
Action: Mouse scrolled (919, 203) with delta (0, 0)
Screenshot: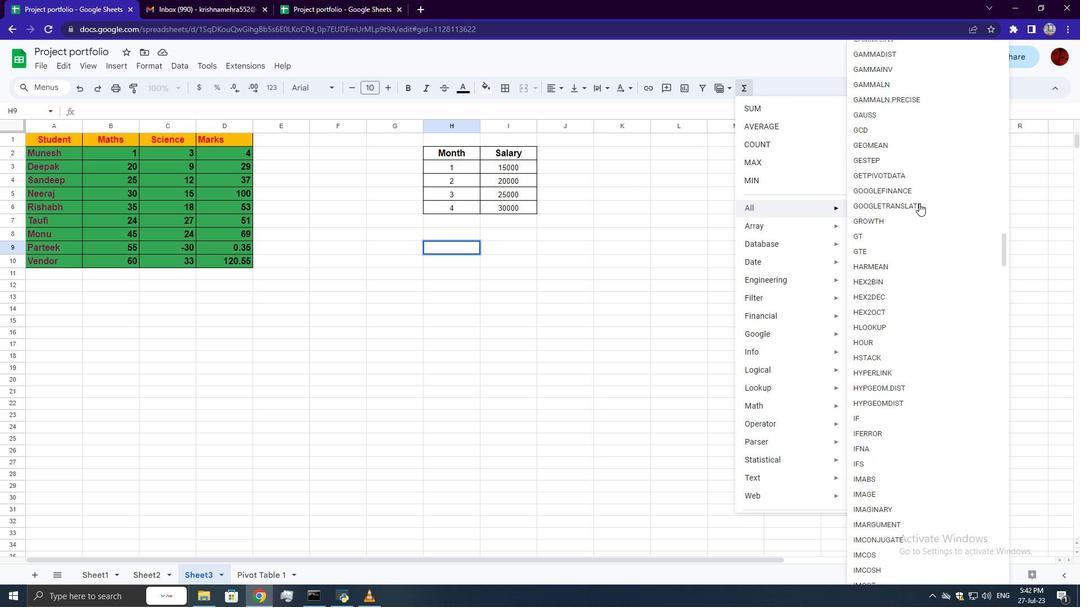 
Action: Mouse scrolled (919, 203) with delta (0, 0)
Screenshot: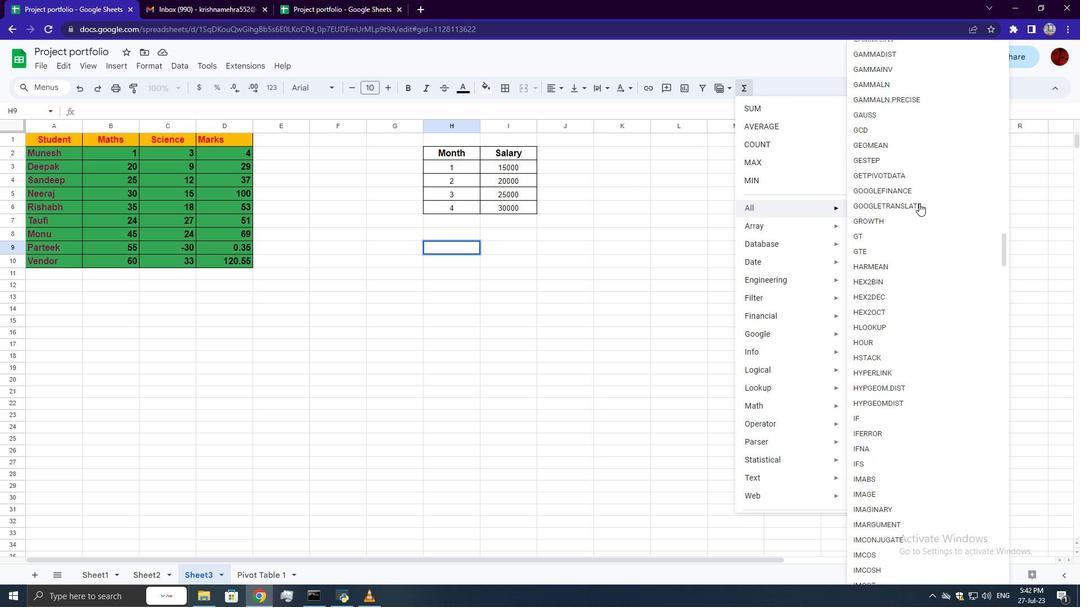 
Action: Mouse scrolled (919, 203) with delta (0, 0)
Screenshot: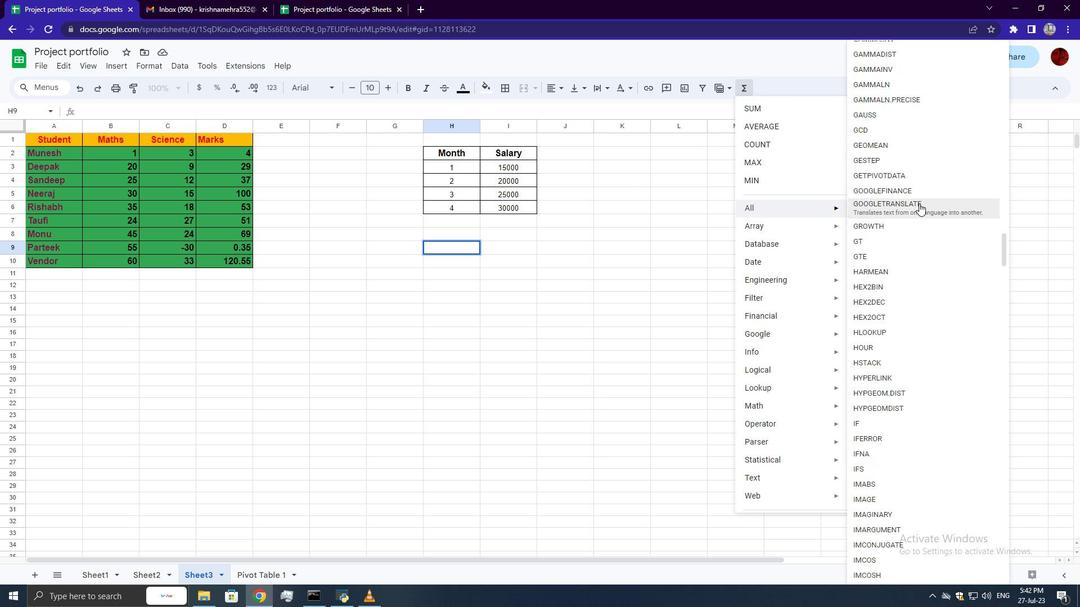
Action: Mouse scrolled (919, 203) with delta (0, 0)
Screenshot: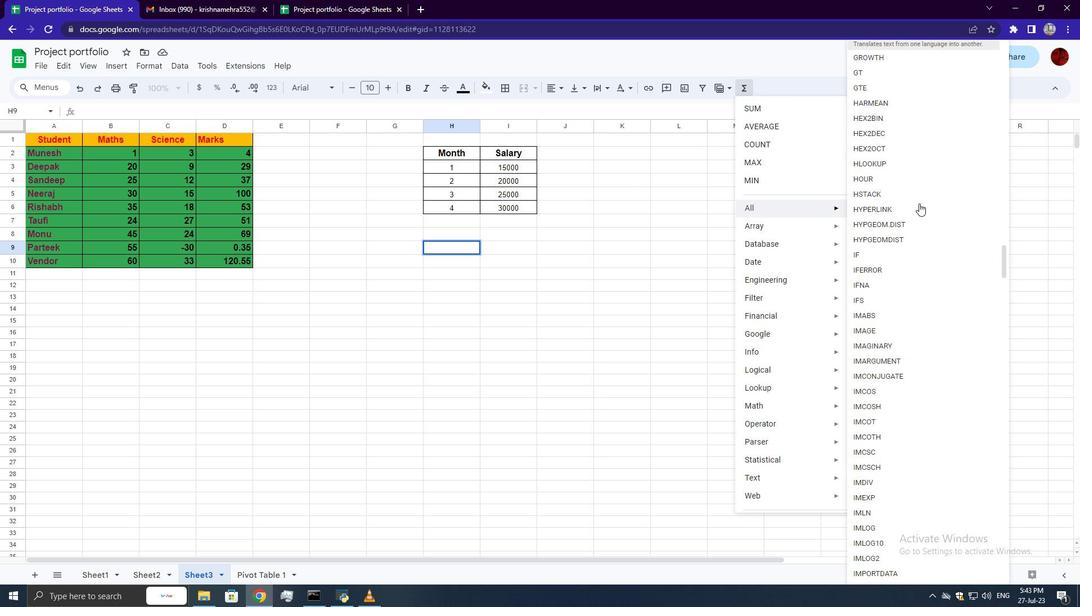 
Action: Mouse scrolled (919, 203) with delta (0, 0)
Screenshot: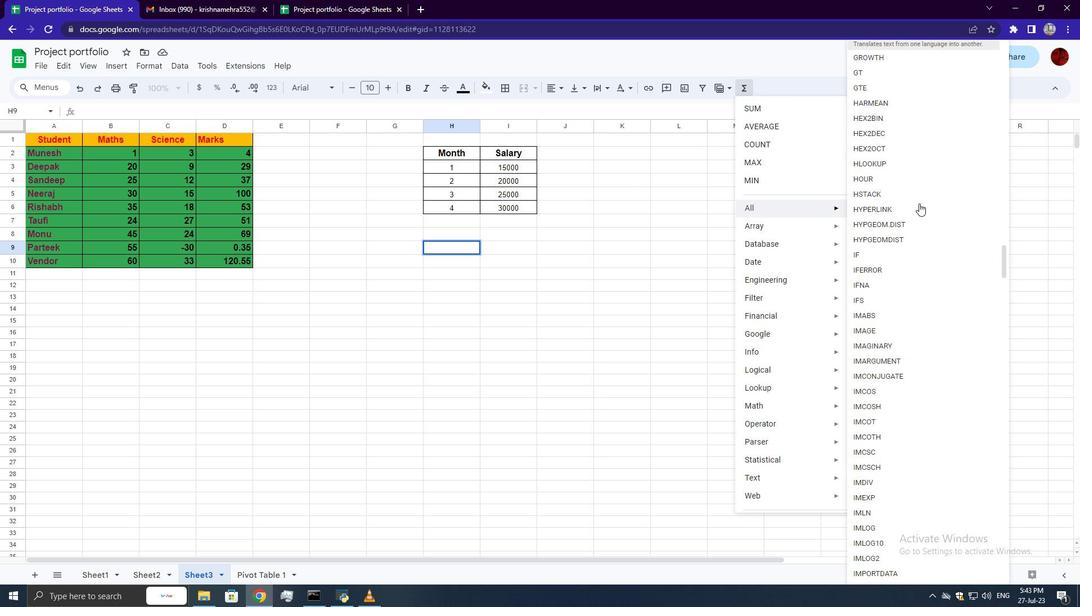 
Action: Mouse scrolled (919, 203) with delta (0, 0)
Screenshot: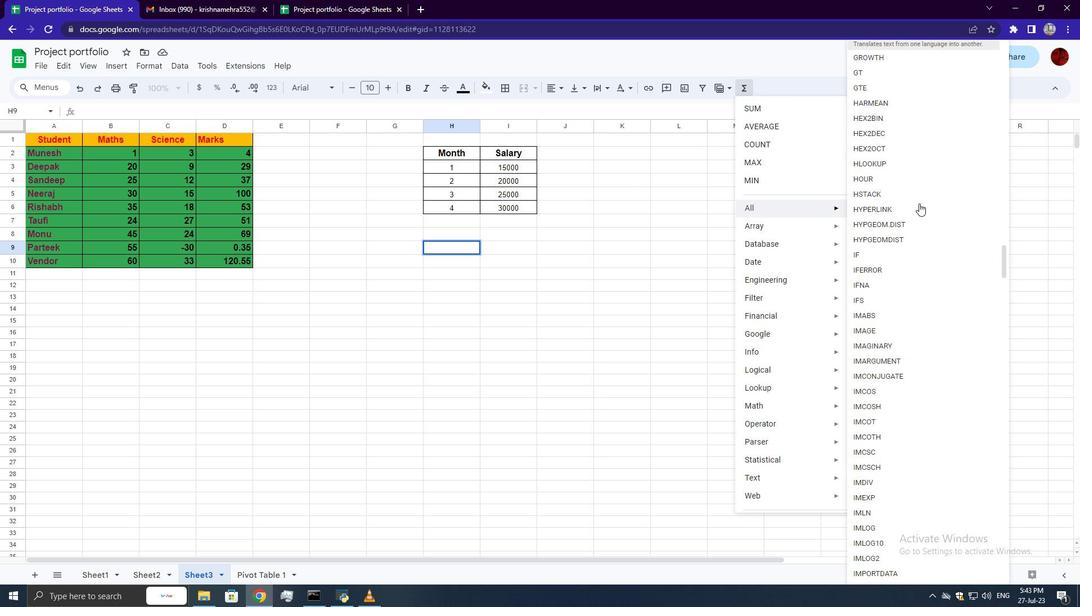 
Action: Mouse scrolled (919, 203) with delta (0, 0)
Screenshot: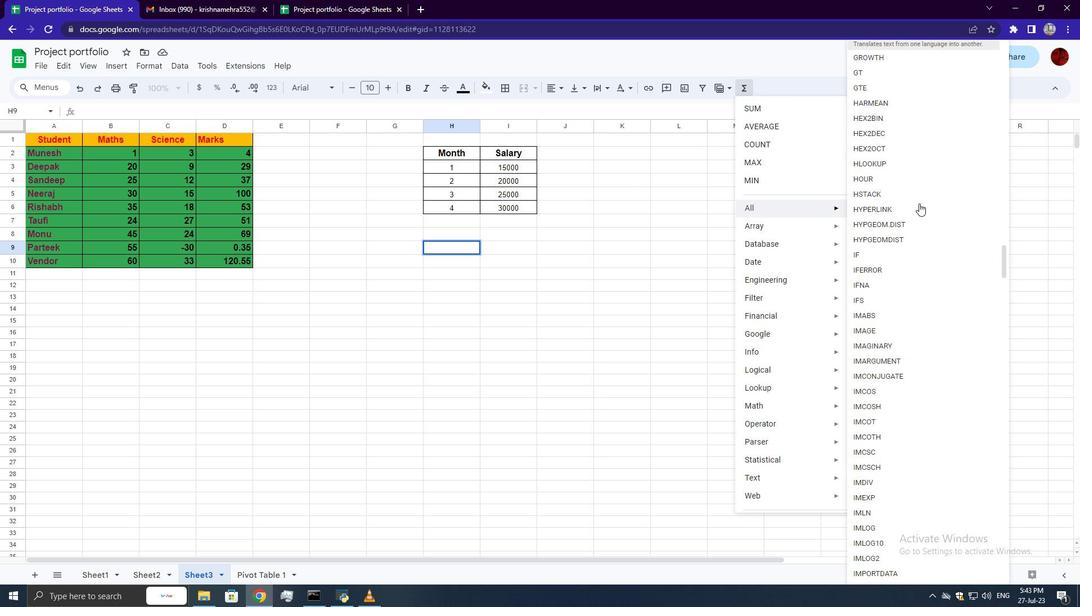 
Action: Mouse scrolled (919, 203) with delta (0, 0)
Screenshot: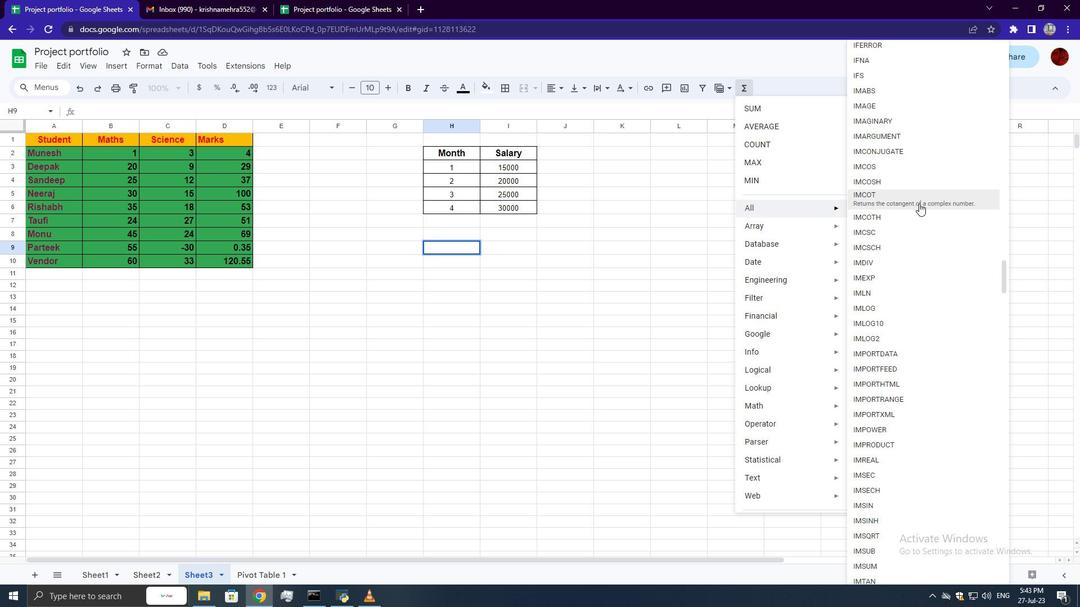 
Action: Mouse scrolled (919, 203) with delta (0, 0)
Screenshot: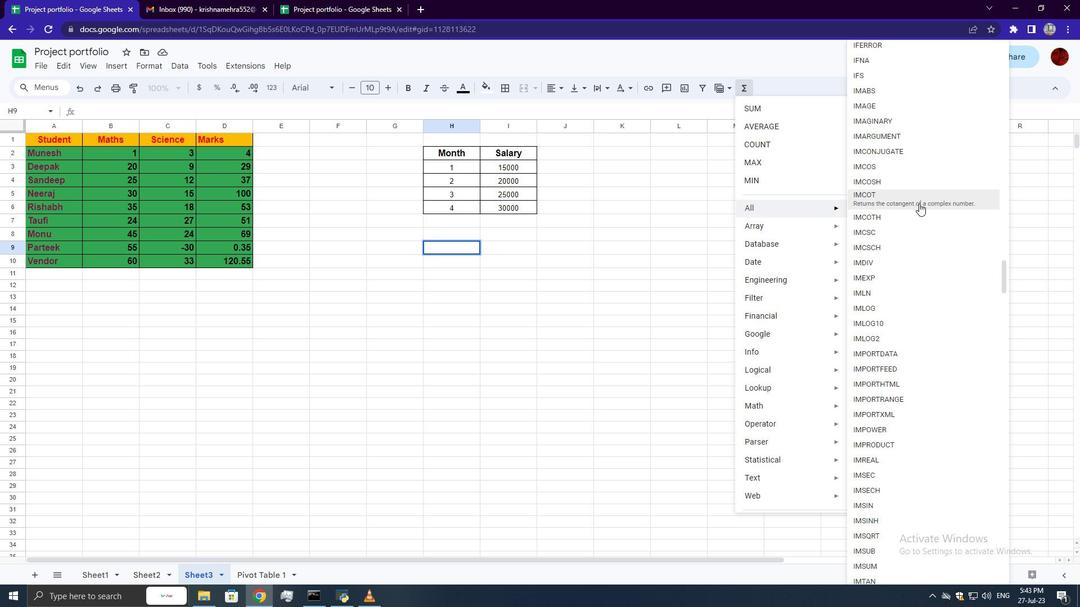 
Action: Mouse scrolled (919, 203) with delta (0, 0)
Screenshot: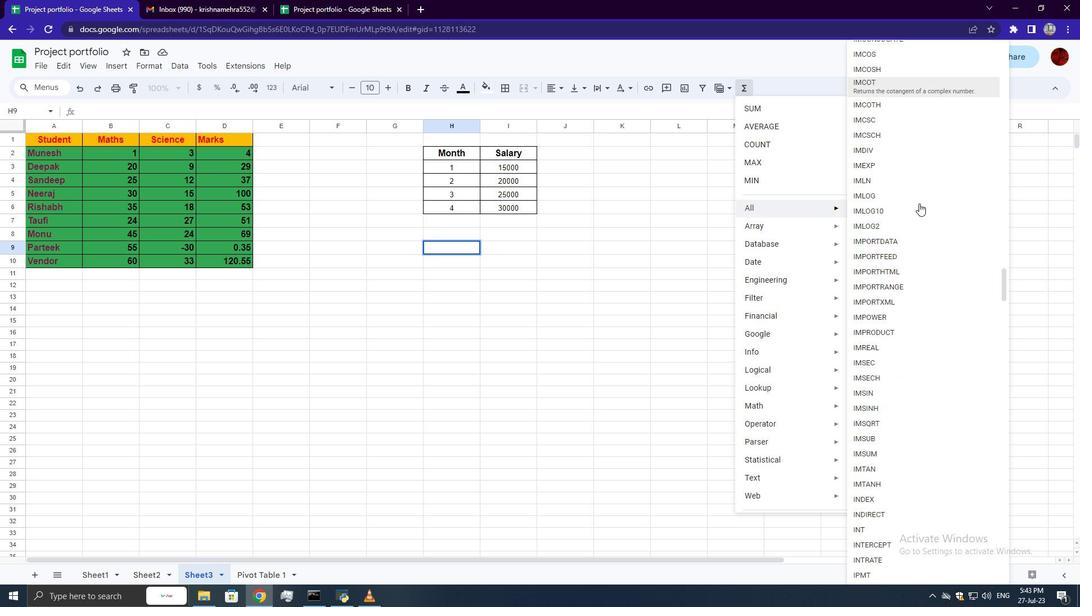 
Action: Mouse scrolled (919, 203) with delta (0, 0)
Screenshot: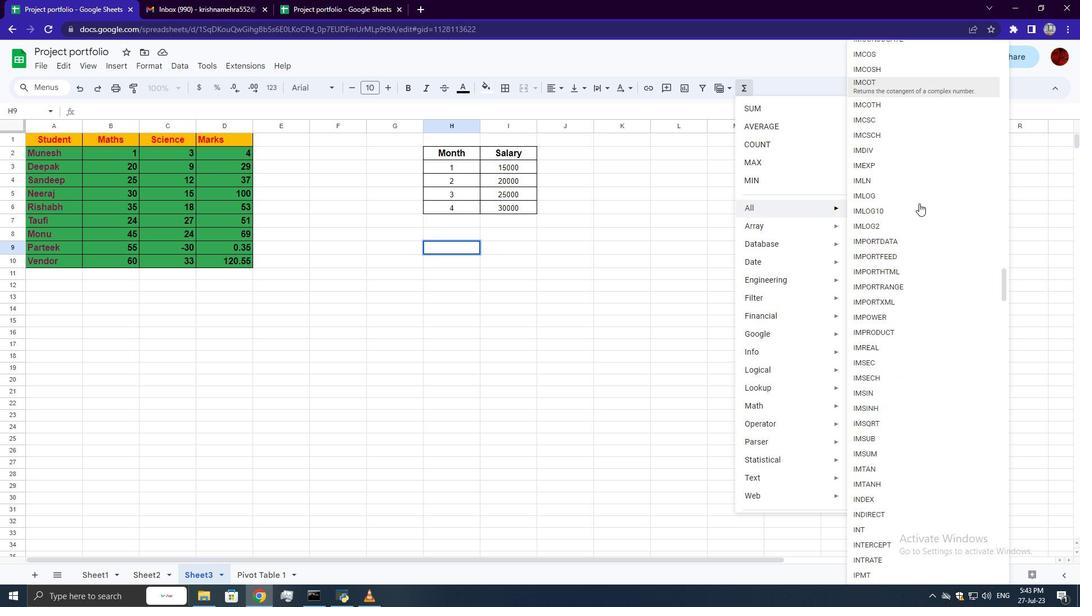 
Action: Mouse scrolled (919, 203) with delta (0, 0)
Screenshot: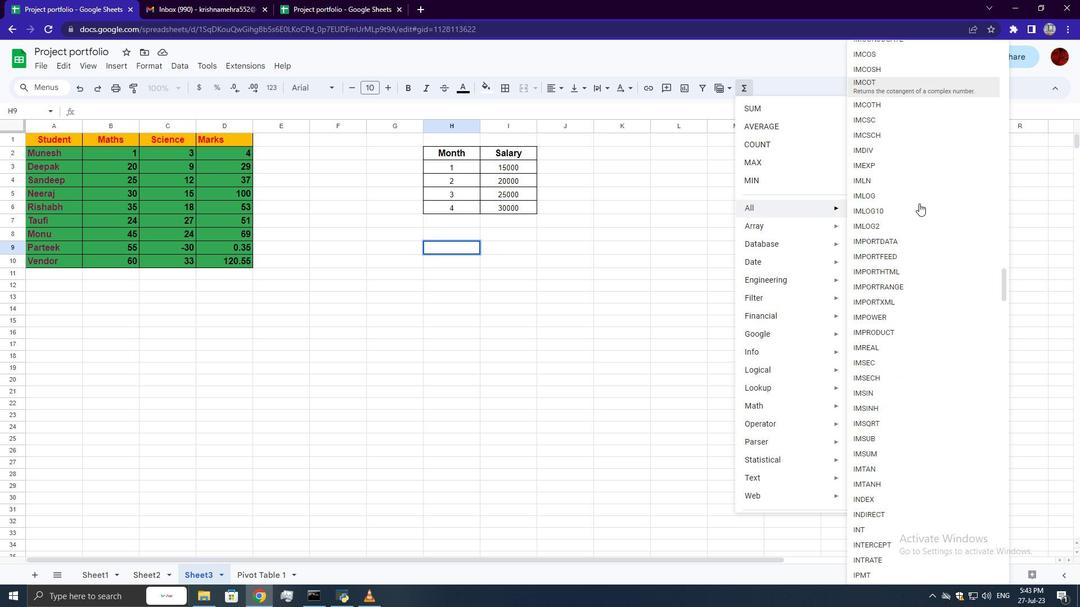 
Action: Mouse scrolled (919, 203) with delta (0, 0)
Screenshot: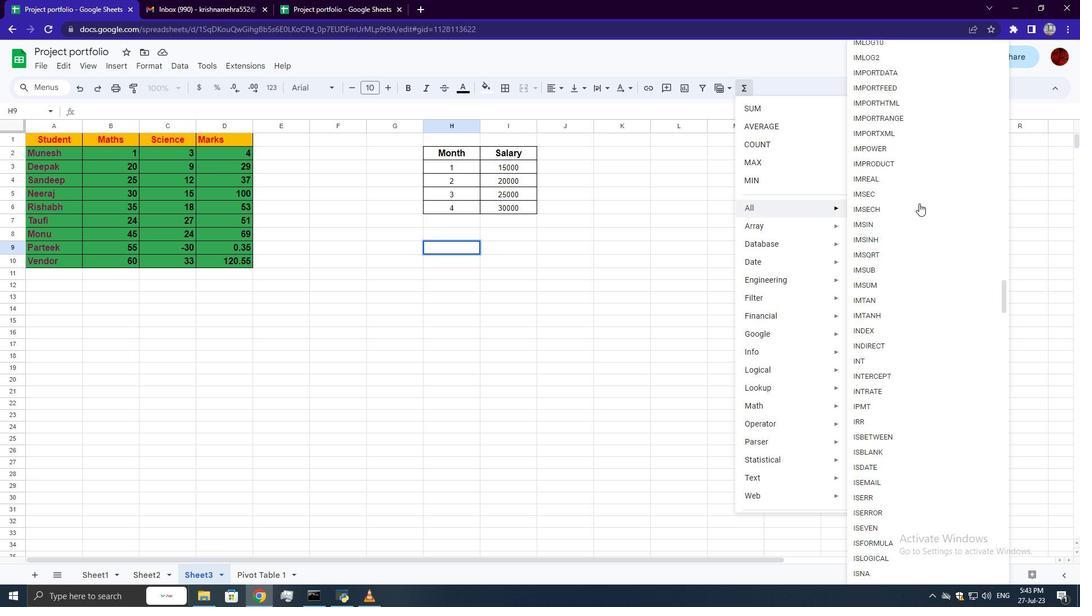 
Action: Mouse scrolled (919, 203) with delta (0, 0)
Screenshot: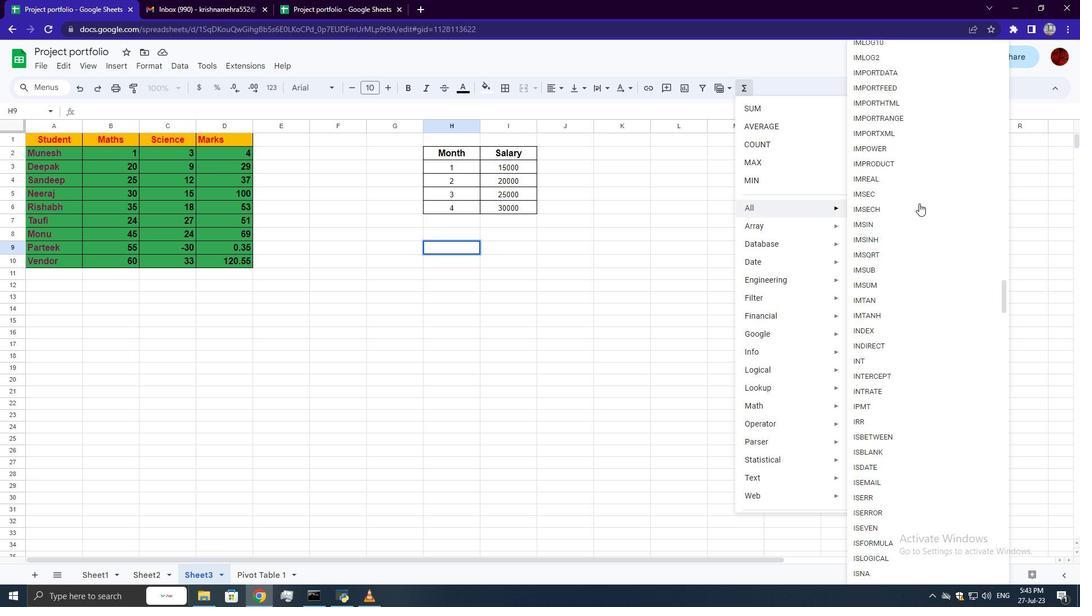 
Action: Mouse scrolled (919, 203) with delta (0, 0)
Screenshot: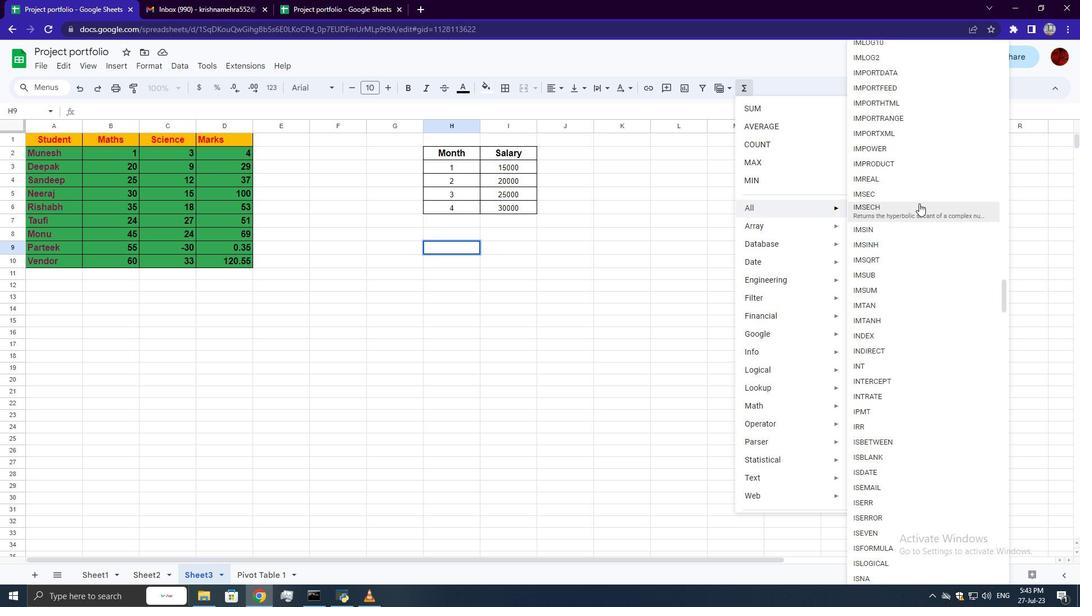 
Action: Mouse scrolled (919, 203) with delta (0, 0)
Screenshot: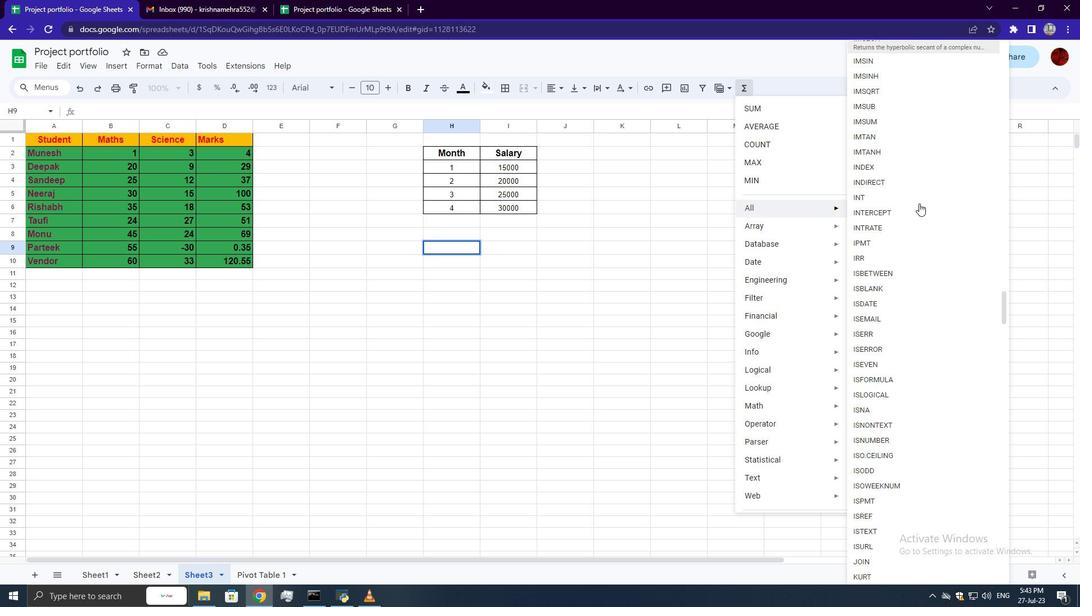 
Action: Mouse scrolled (919, 203) with delta (0, 0)
Screenshot: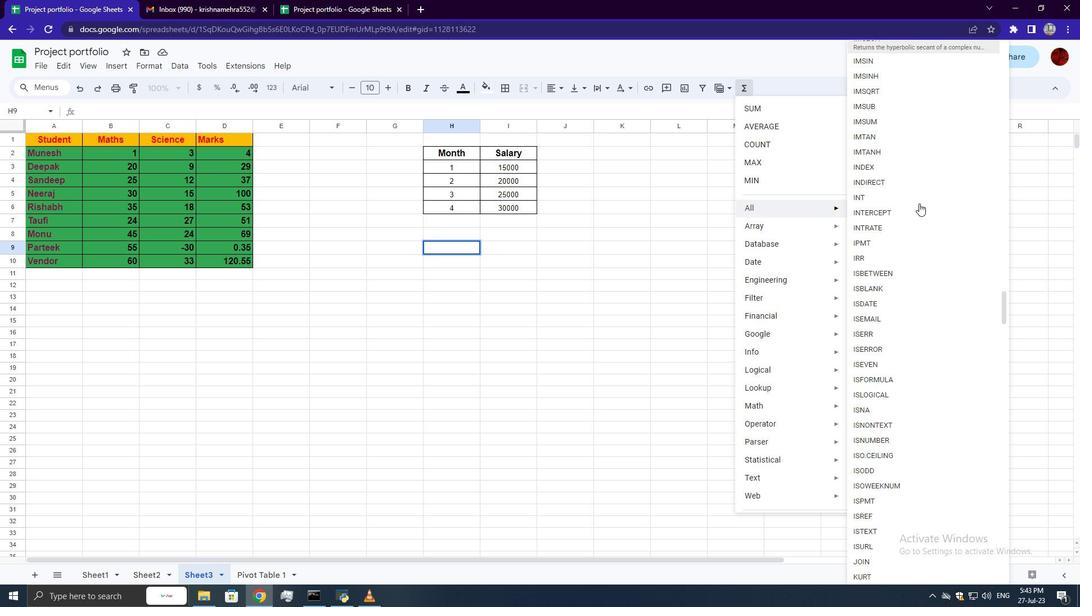 
Action: Mouse scrolled (919, 203) with delta (0, 0)
Screenshot: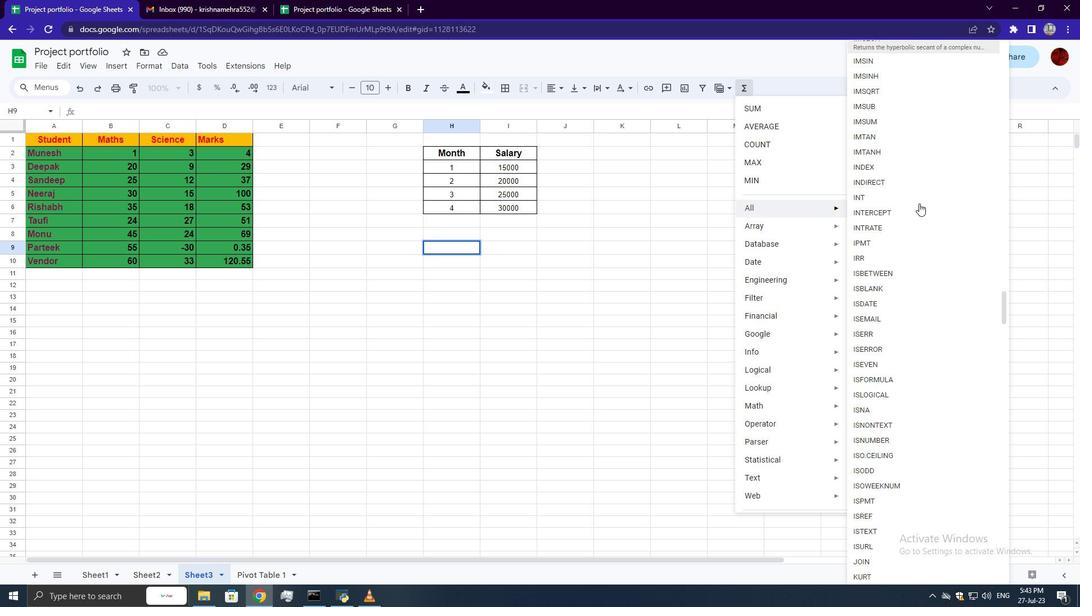 
Action: Mouse scrolled (919, 203) with delta (0, 0)
Screenshot: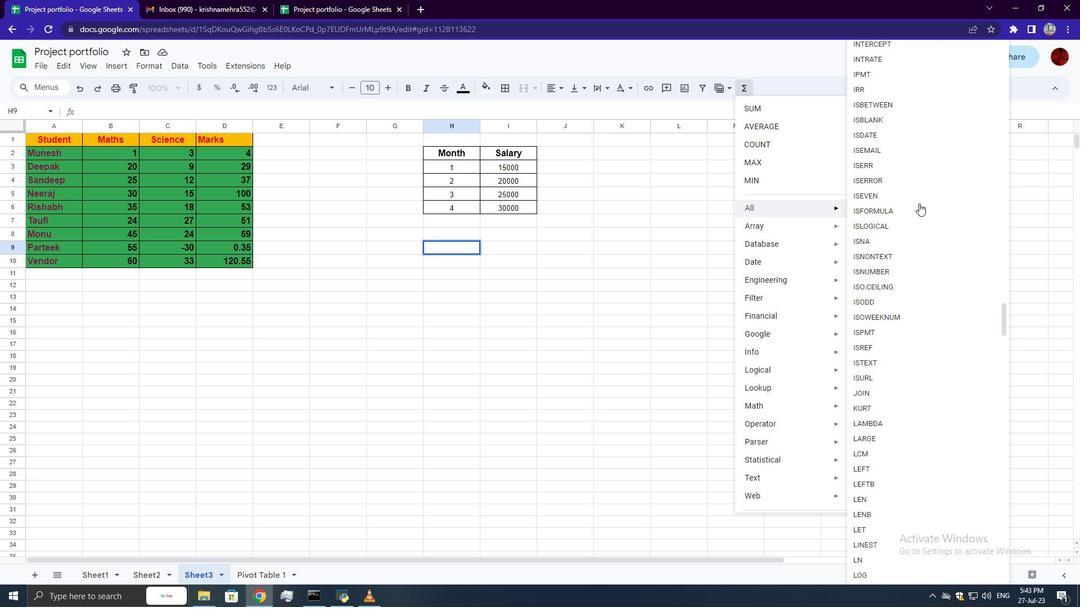 
Action: Mouse scrolled (919, 203) with delta (0, 0)
Screenshot: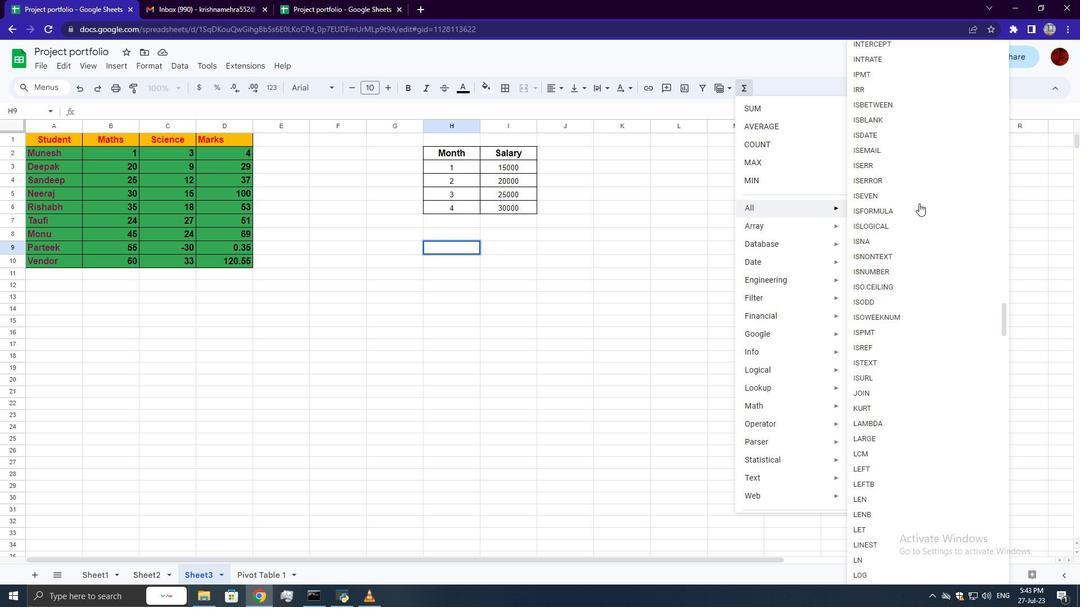 
Action: Mouse scrolled (919, 203) with delta (0, 0)
Screenshot: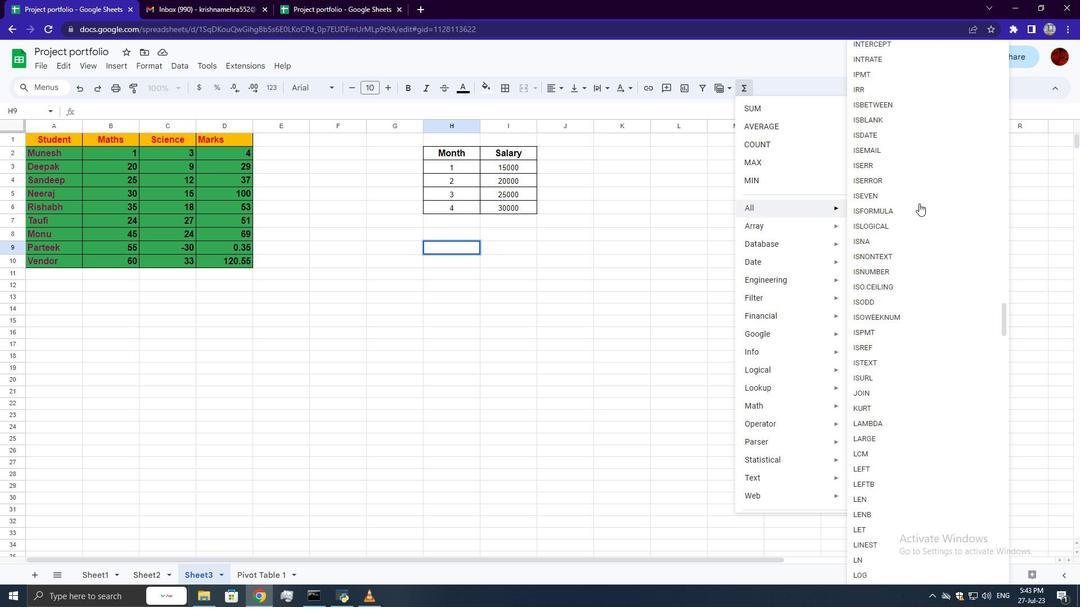 
Action: Mouse scrolled (919, 203) with delta (0, 0)
Screenshot: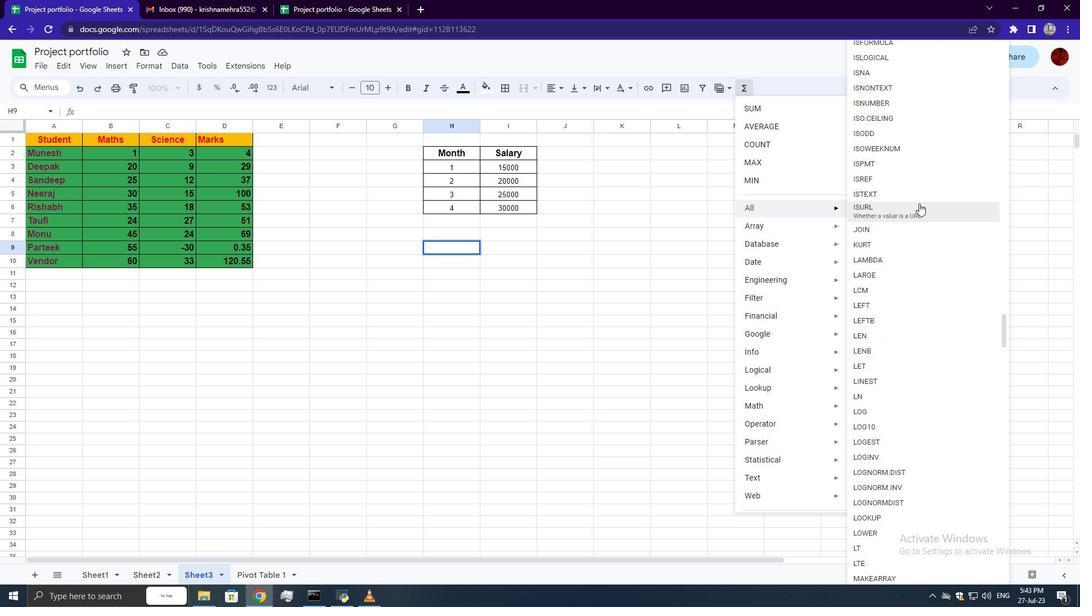 
Action: Mouse scrolled (919, 203) with delta (0, 0)
Screenshot: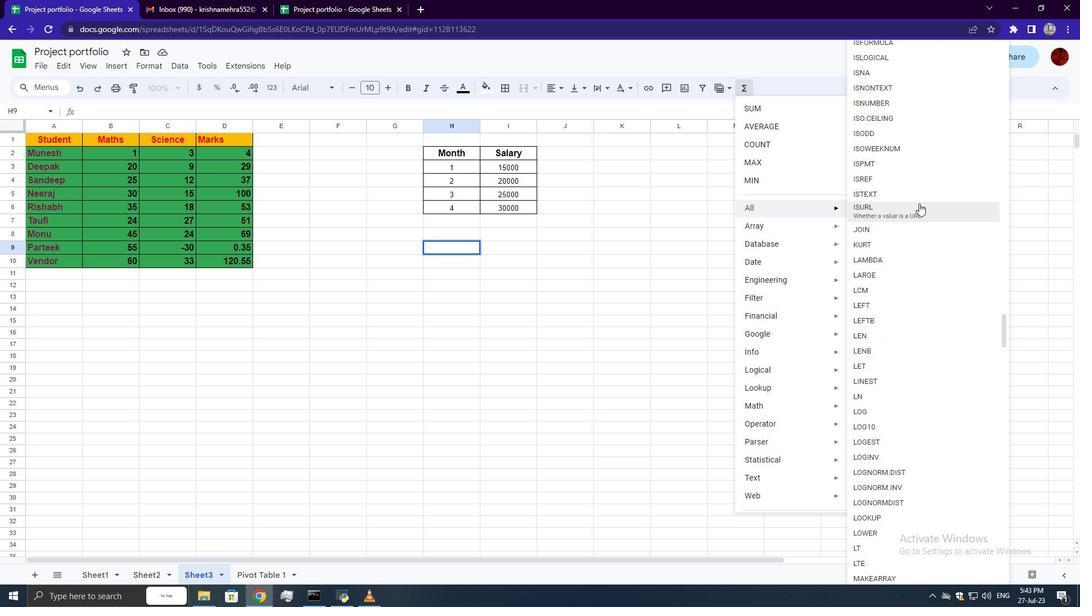 
Action: Mouse scrolled (919, 203) with delta (0, 0)
Screenshot: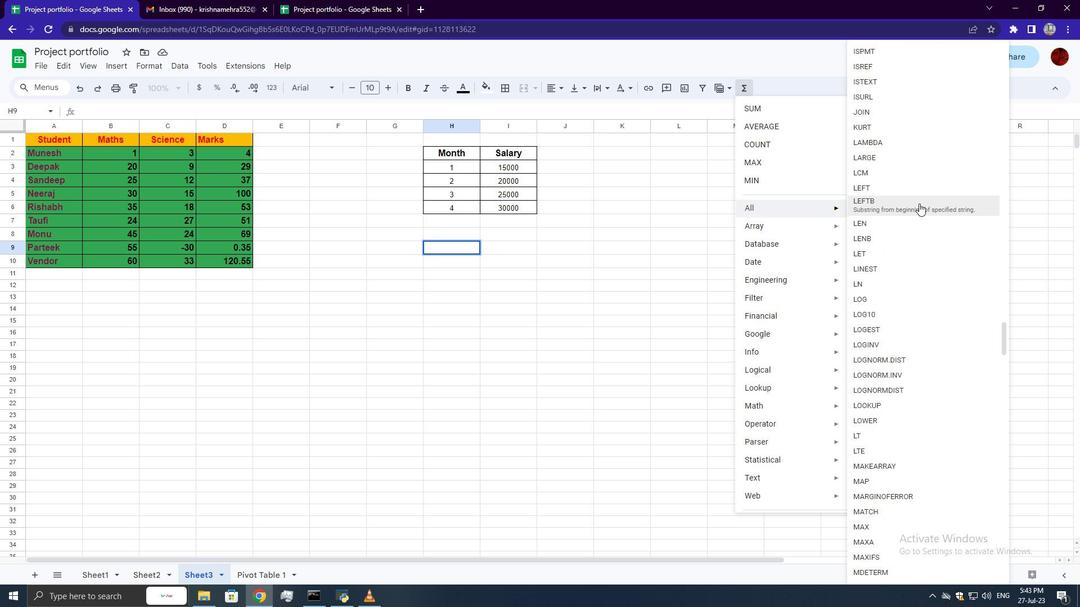 
Action: Mouse moved to (893, 404)
Screenshot: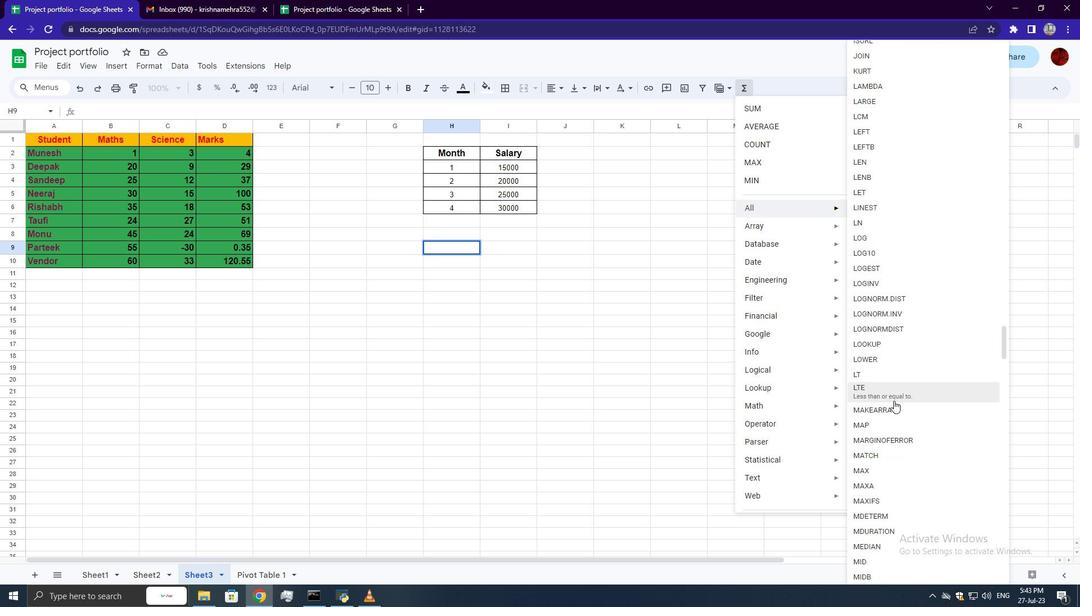 
Action: Mouse pressed left at (893, 404)
Screenshot: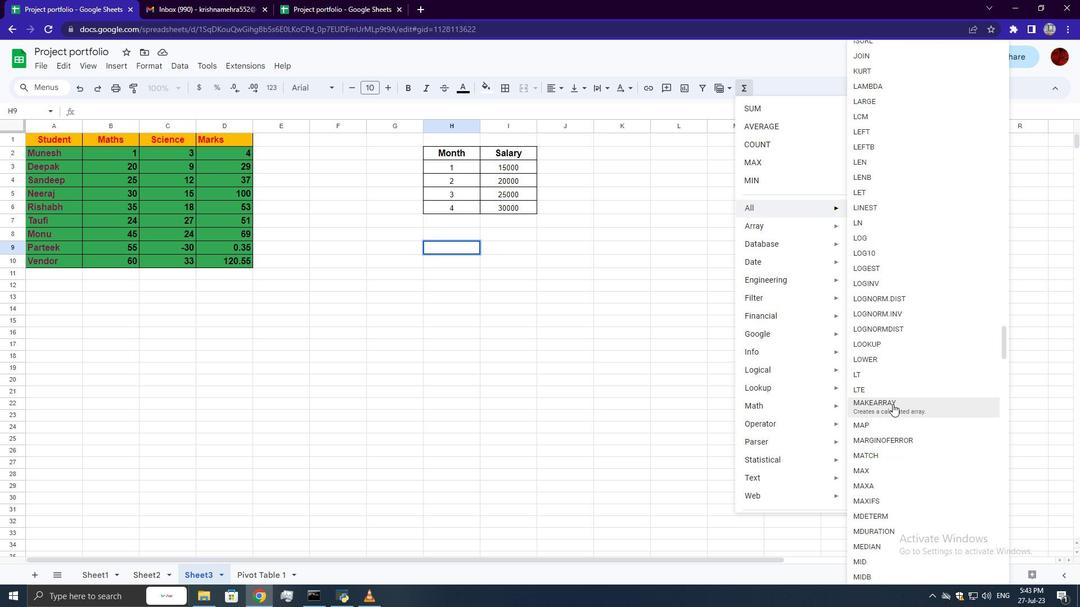 
Action: Mouse moved to (455, 169)
Screenshot: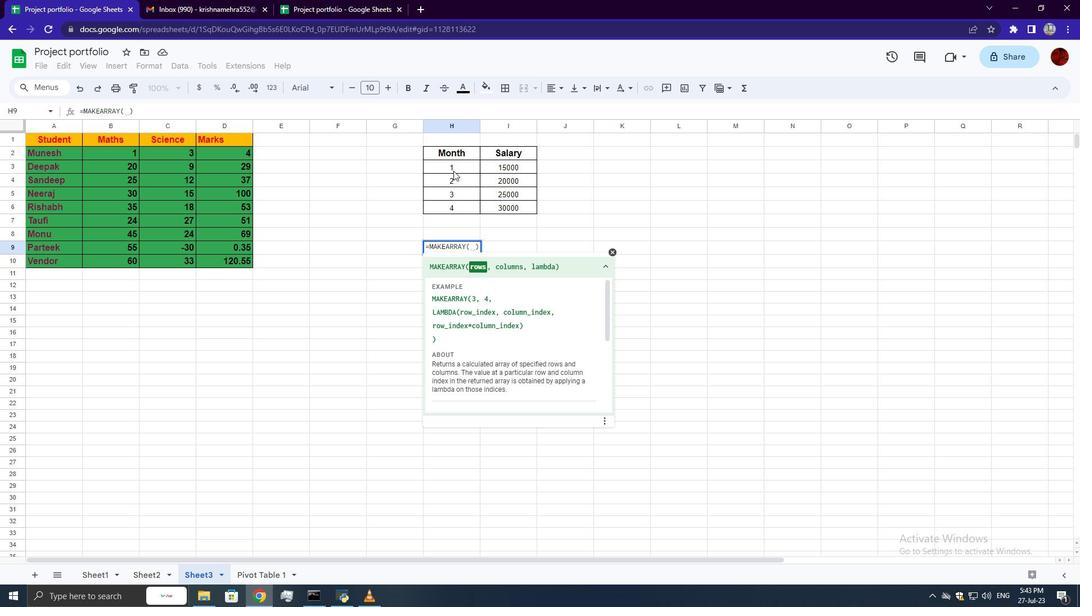 
Action: Mouse pressed left at (455, 169)
Screenshot: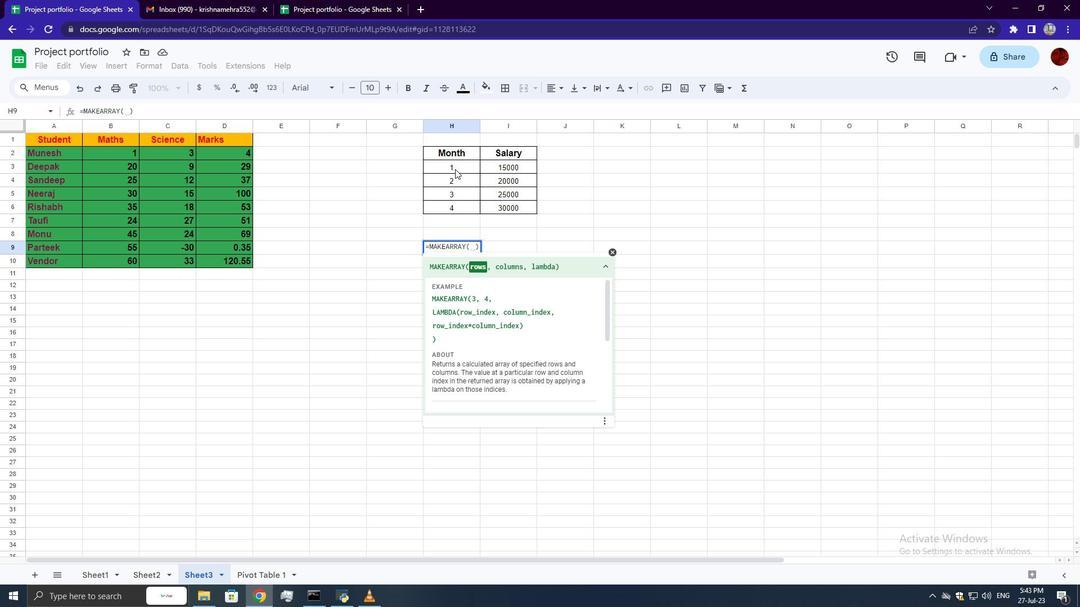 
Action: Key pressed ,
Screenshot: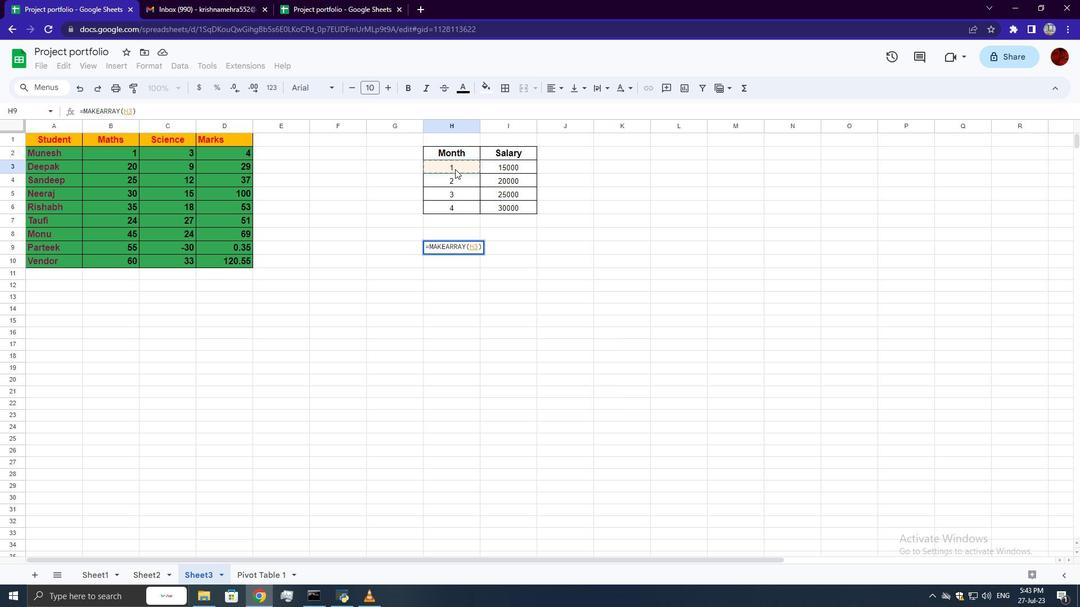 
Action: Mouse moved to (451, 178)
Screenshot: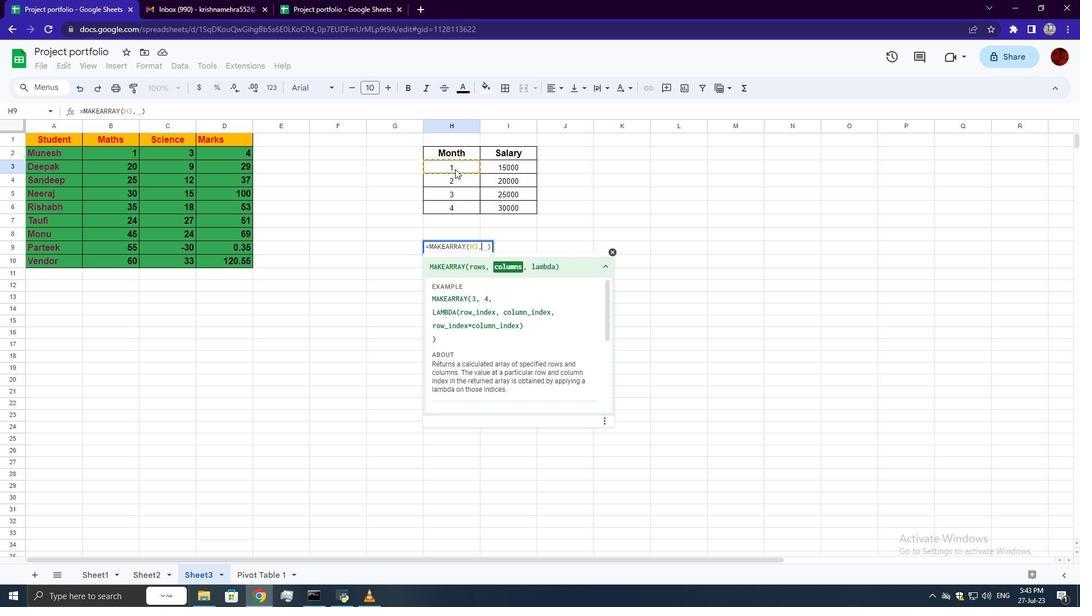 
Action: Mouse pressed left at (451, 178)
Screenshot: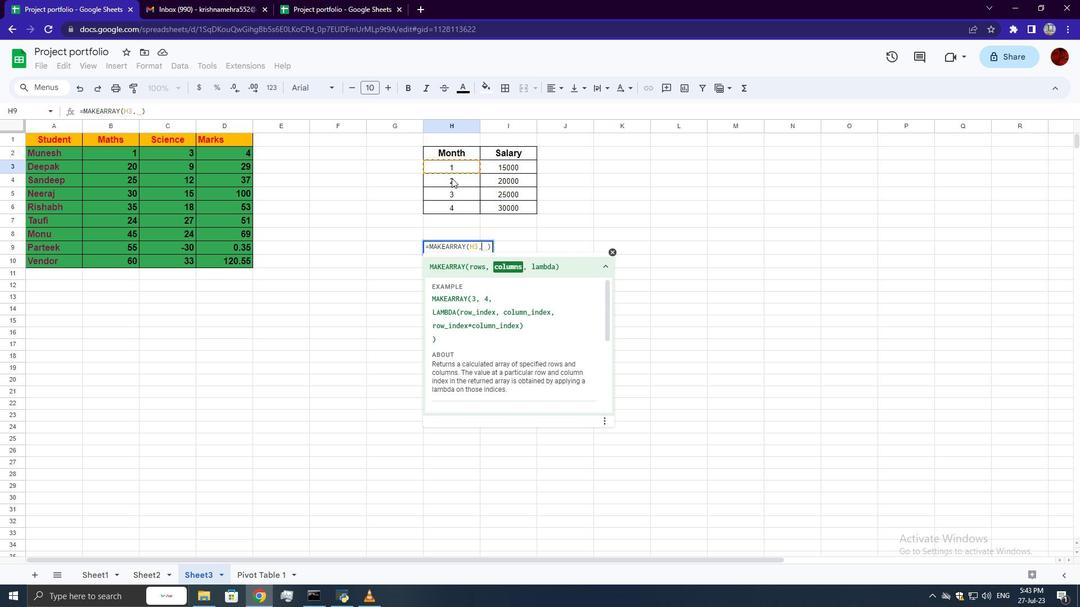 
Action: Key pressed ,<Key.shift>LAMBDA<Key.shift_r><Key.shift_r><Key.shift_r><Key.shift_r><Key.shift_r><Key.shift_r><Key.shift_r><Key.shift_r>(<Key.shift>Salary,<Key.shift><Key.shift><Key.shift><Key.shift><Key.shift><Key.shift><Key.shift><Key.shift><Key.shift>x,x+1<Key.shift_r>)<Key.backspace><Key.enter>
Screenshot: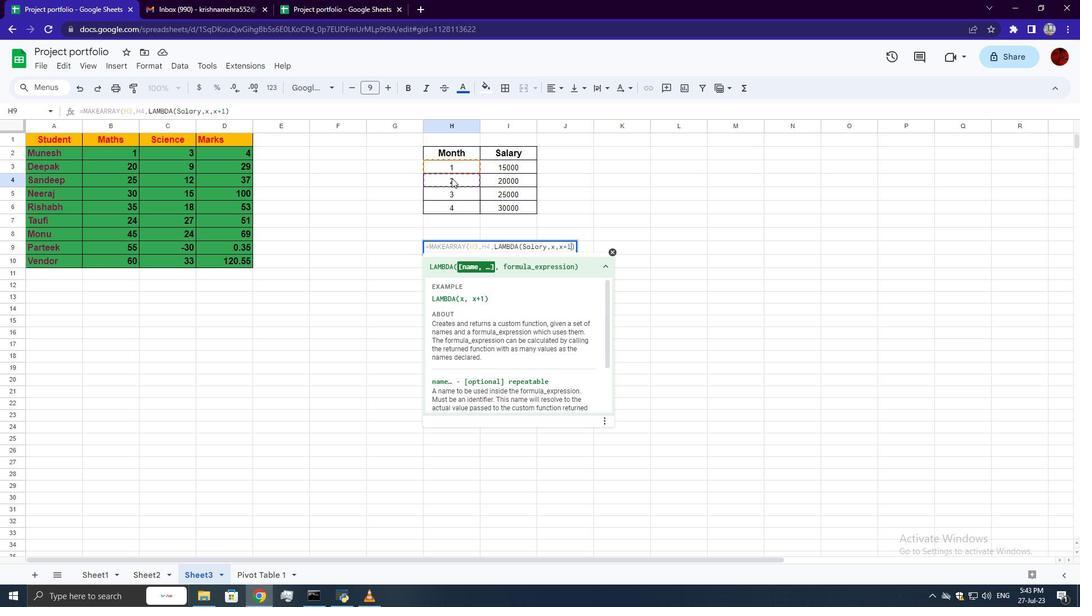 
